 Task: Find connections with filter location Coronel Fabriciano with filter topic #bestadvicewith filter profile language English with filter current company Tata Group with filter school QIS College of Engineering & Technology, Vengamukkapalem (Village), Pondur Road, Ongle(M),PIN-523 272.(CC-49) with filter industry Retail Musical Instruments with filter service category Homeowners Insurance with filter keywords title Playwright
Action: Mouse moved to (451, 135)
Screenshot: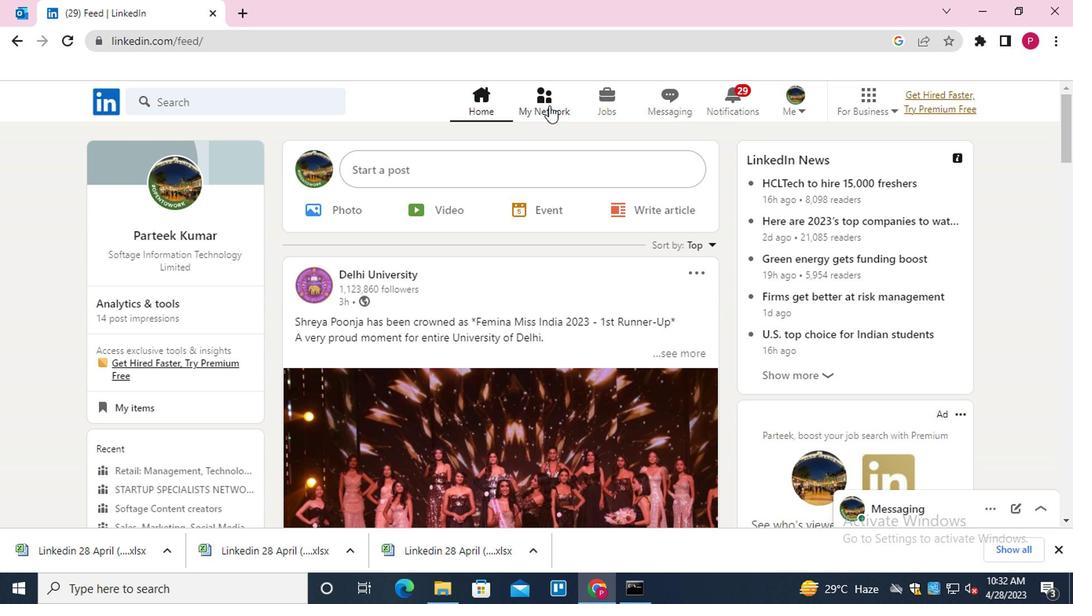 
Action: Mouse pressed left at (451, 135)
Screenshot: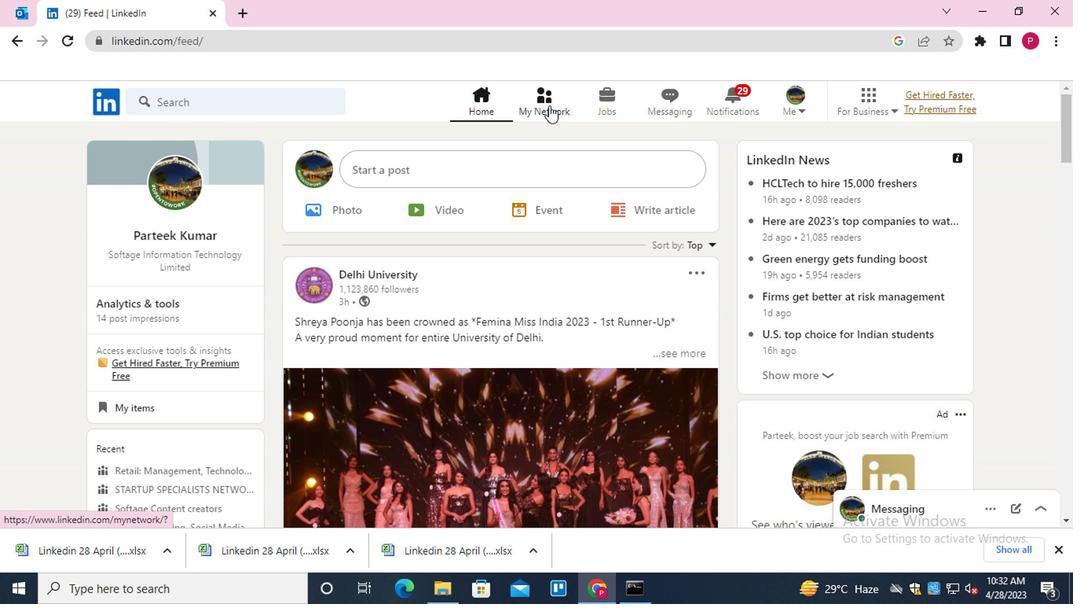 
Action: Mouse moved to (215, 201)
Screenshot: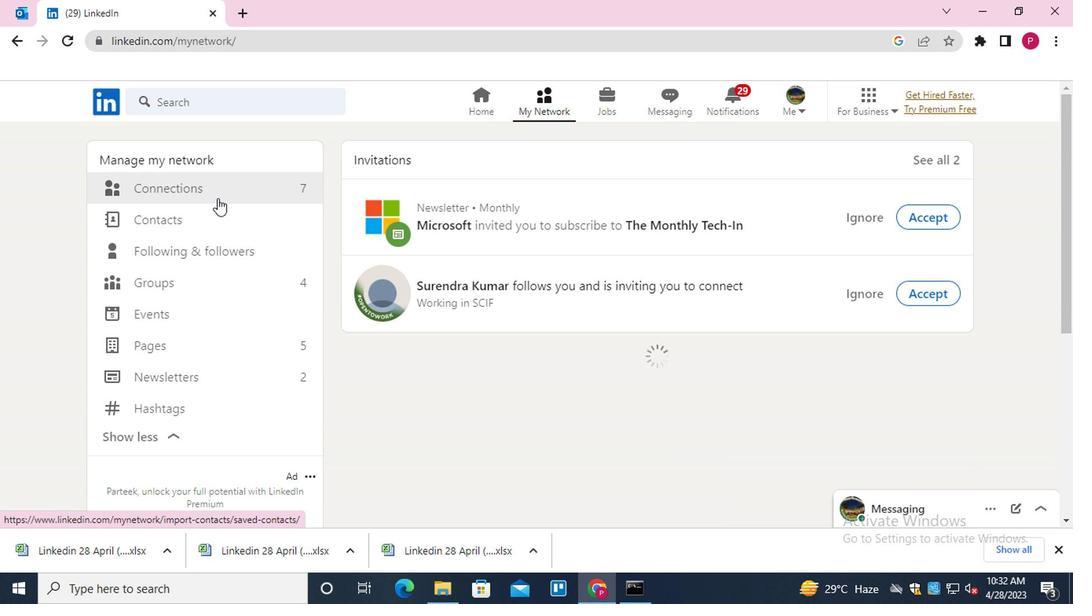 
Action: Mouse pressed left at (215, 201)
Screenshot: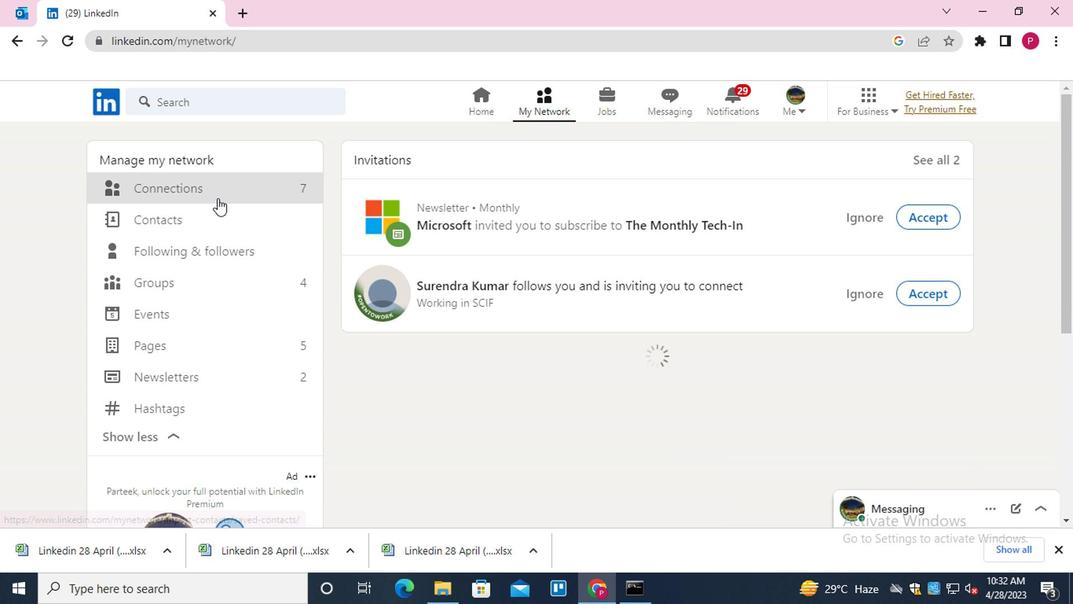 
Action: Mouse moved to (211, 195)
Screenshot: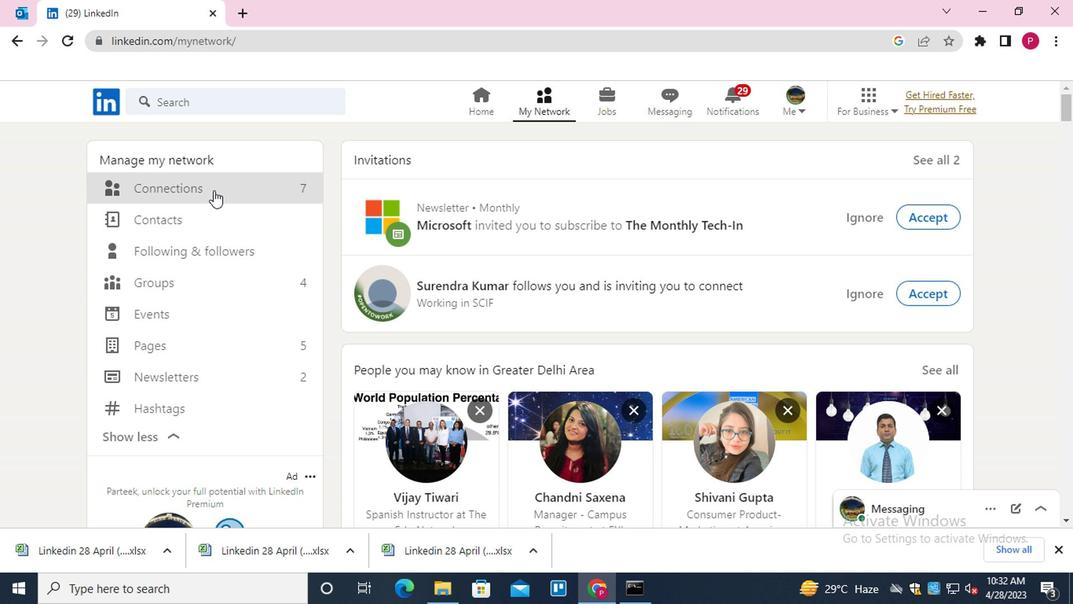 
Action: Mouse pressed left at (211, 195)
Screenshot: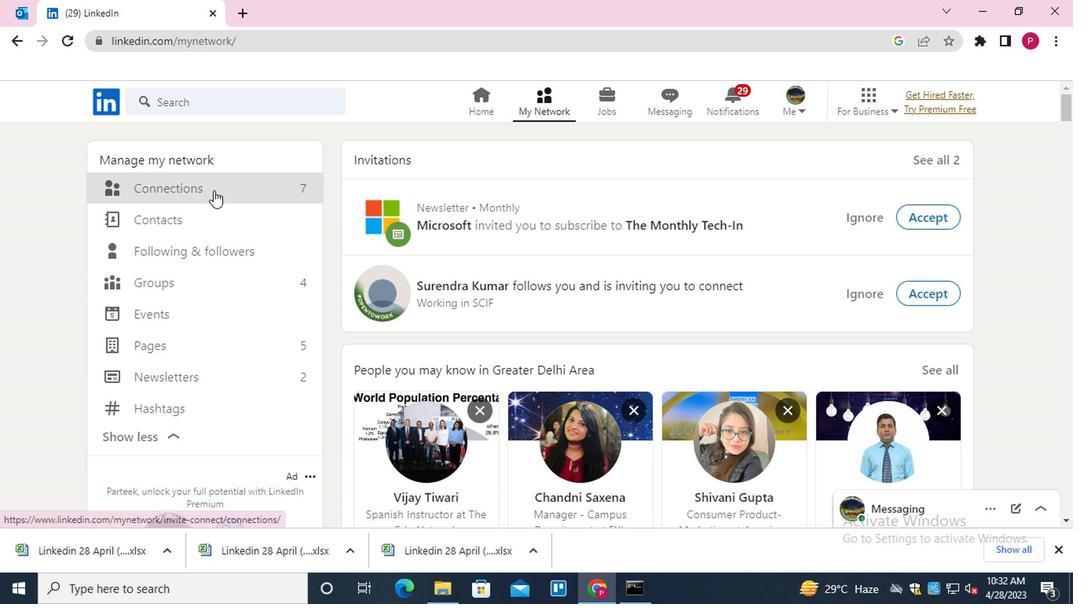 
Action: Mouse moved to (538, 192)
Screenshot: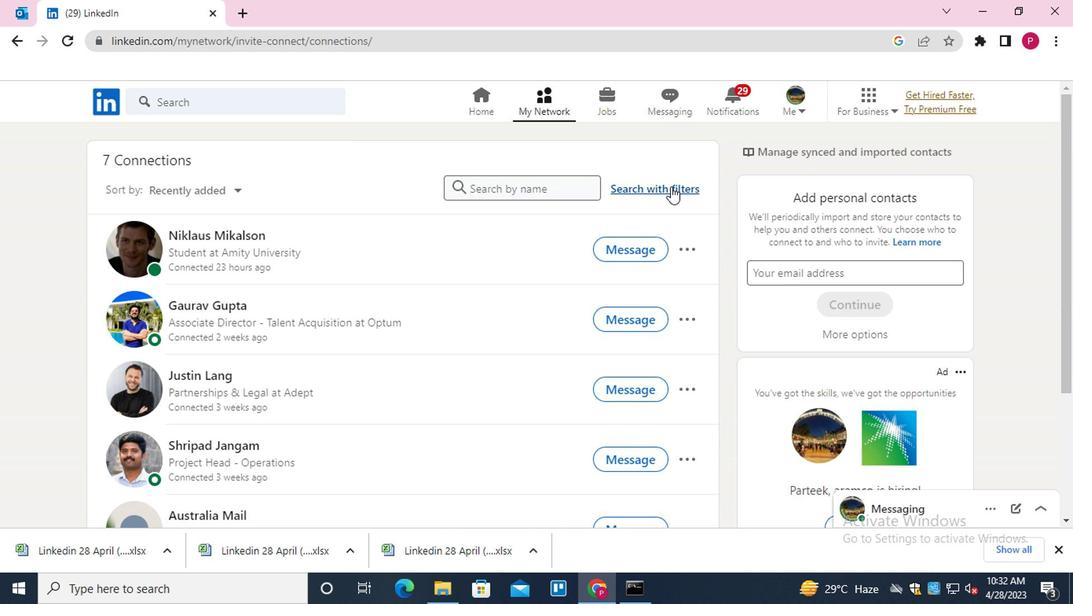 
Action: Mouse pressed left at (538, 192)
Screenshot: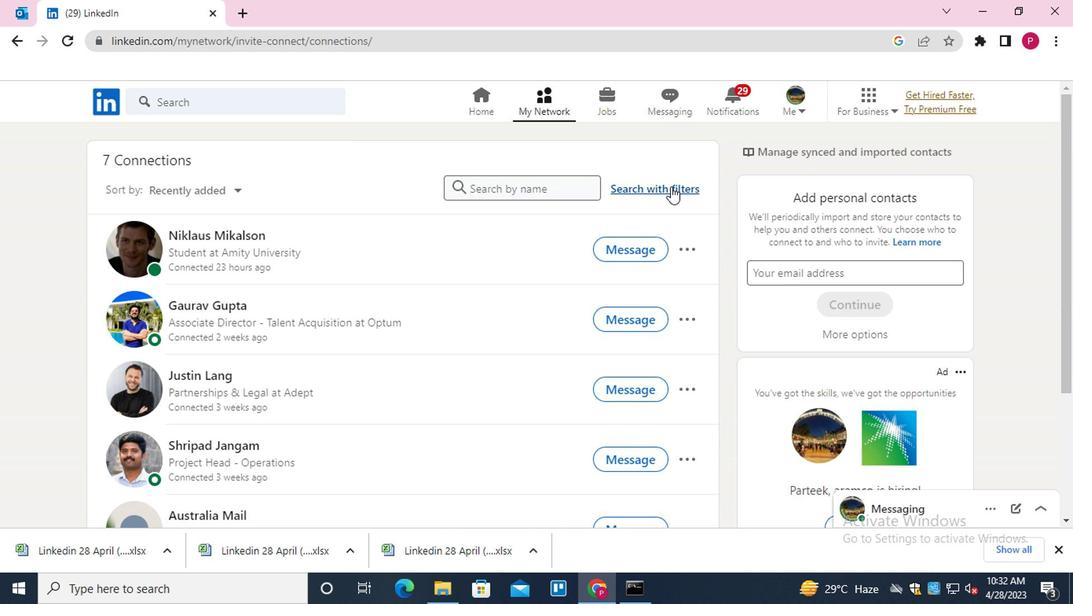 
Action: Mouse moved to (468, 165)
Screenshot: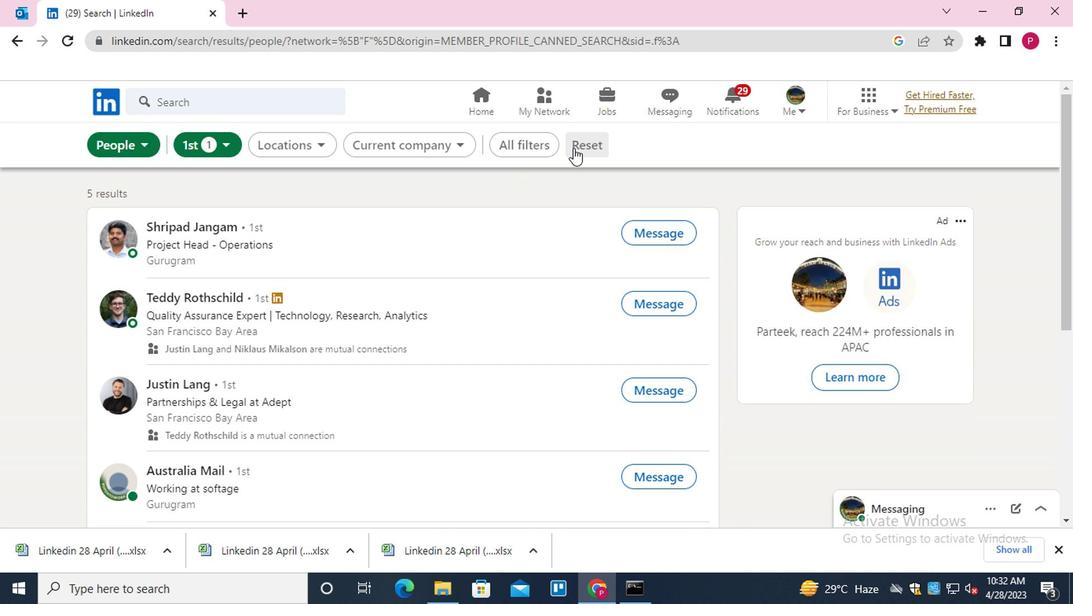 
Action: Mouse pressed left at (468, 165)
Screenshot: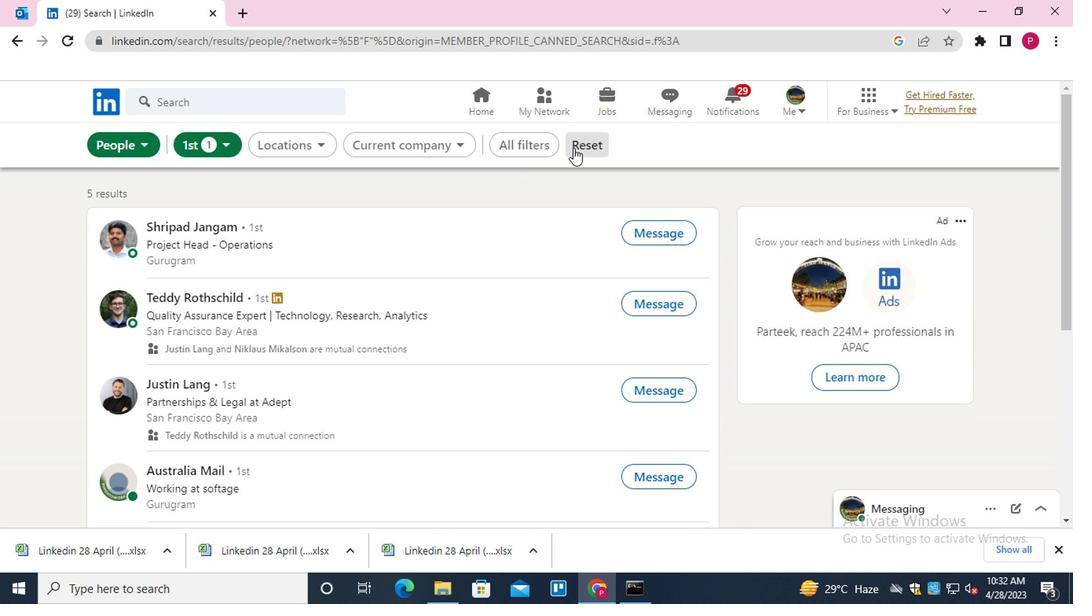 
Action: Mouse moved to (456, 170)
Screenshot: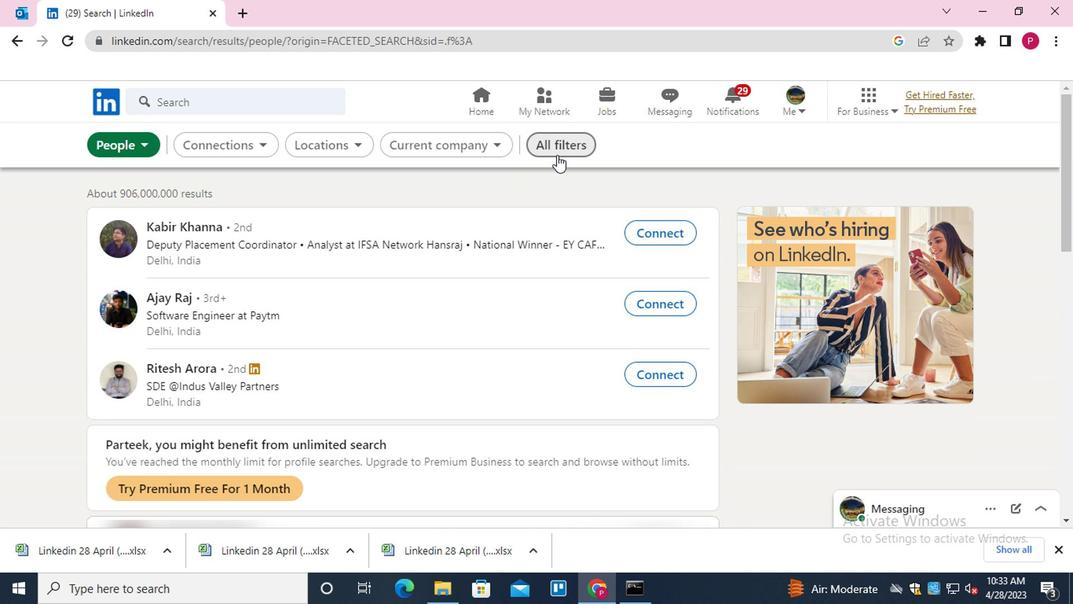 
Action: Mouse pressed left at (456, 170)
Screenshot: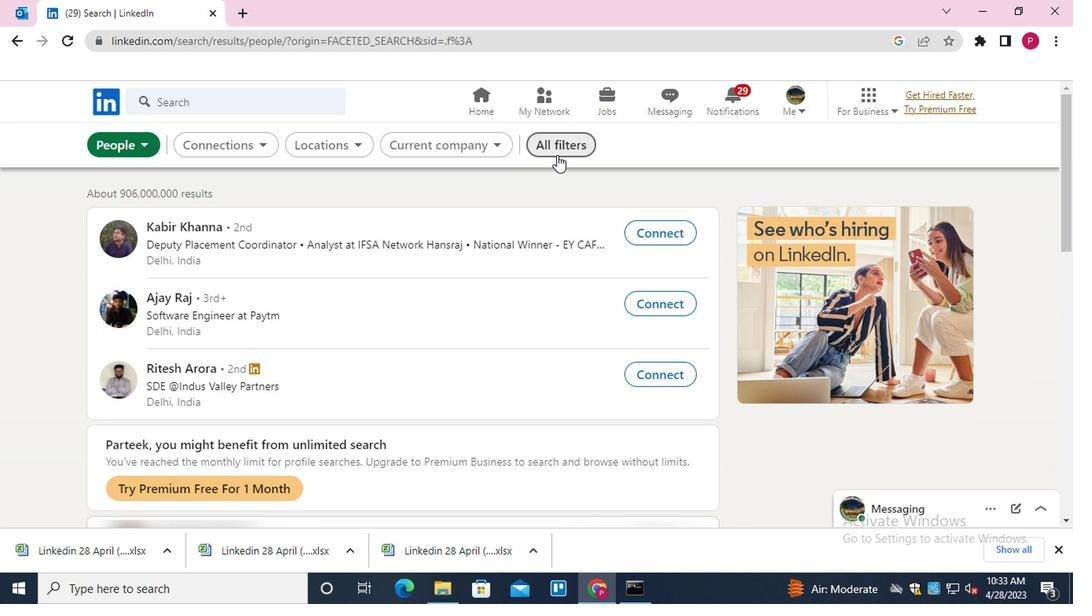 
Action: Mouse moved to (657, 280)
Screenshot: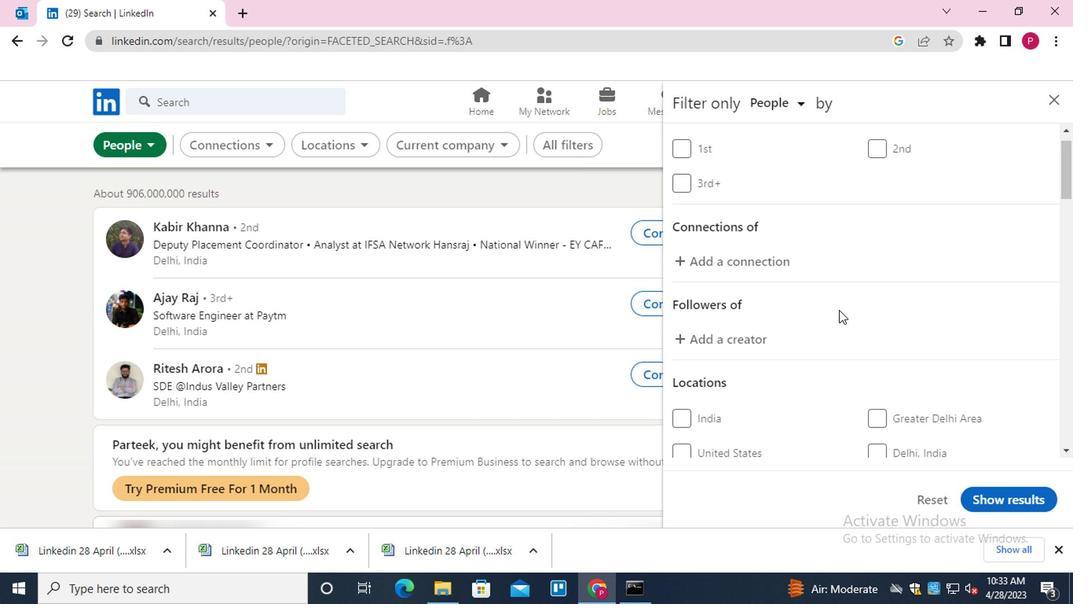 
Action: Mouse scrolled (657, 280) with delta (0, 0)
Screenshot: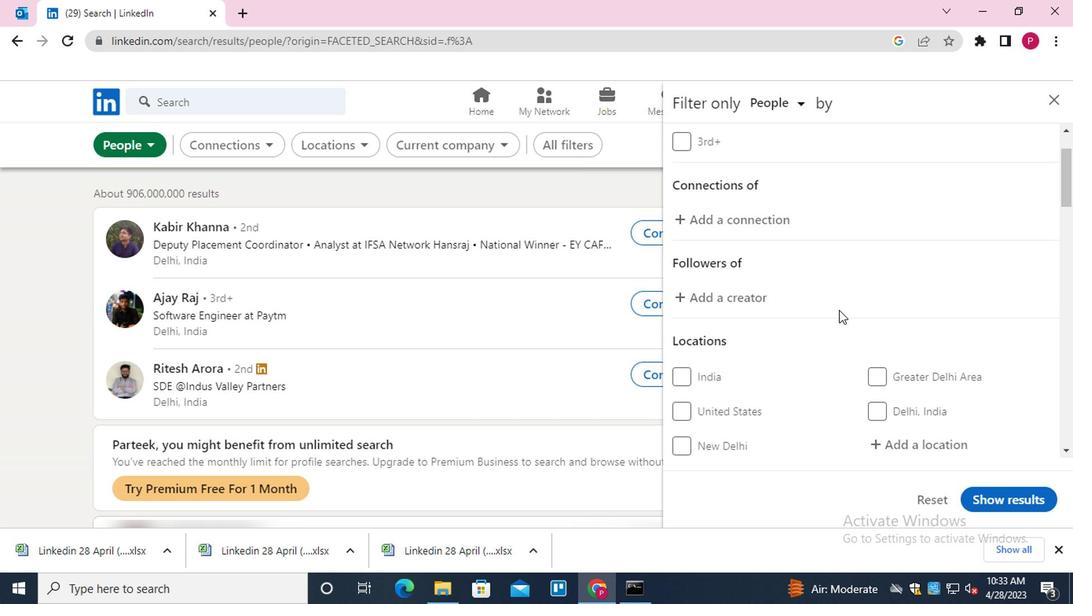 
Action: Mouse scrolled (657, 280) with delta (0, 0)
Screenshot: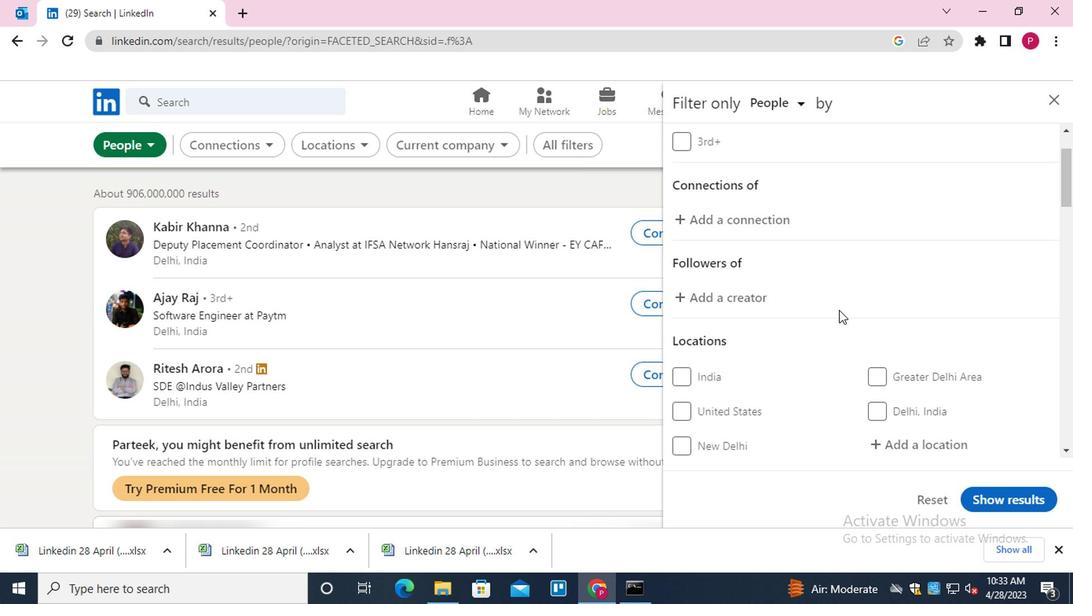 
Action: Mouse scrolled (657, 280) with delta (0, 0)
Screenshot: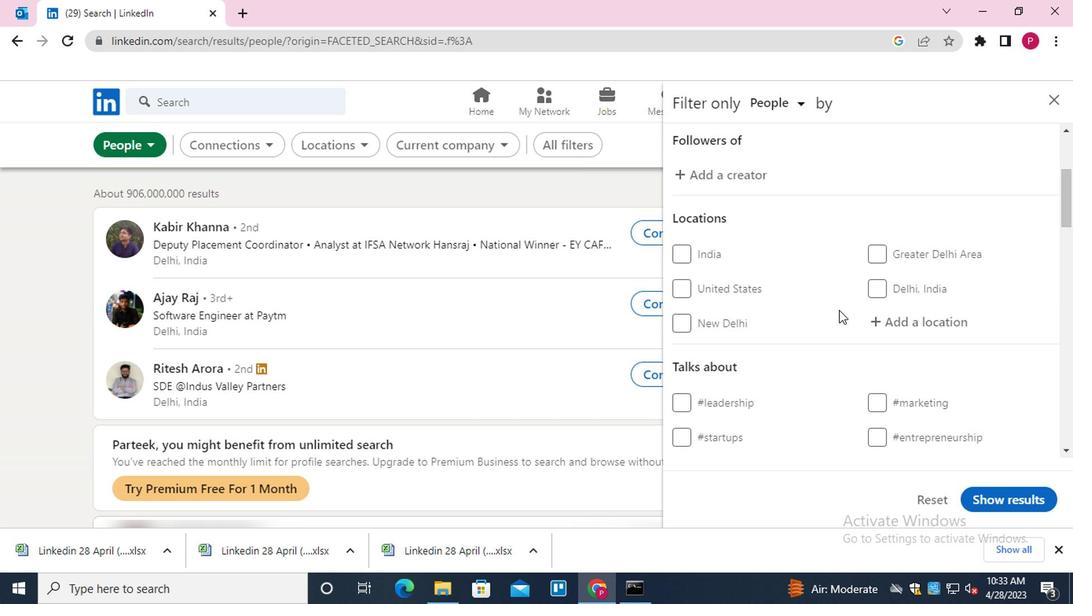 
Action: Mouse moved to (742, 248)
Screenshot: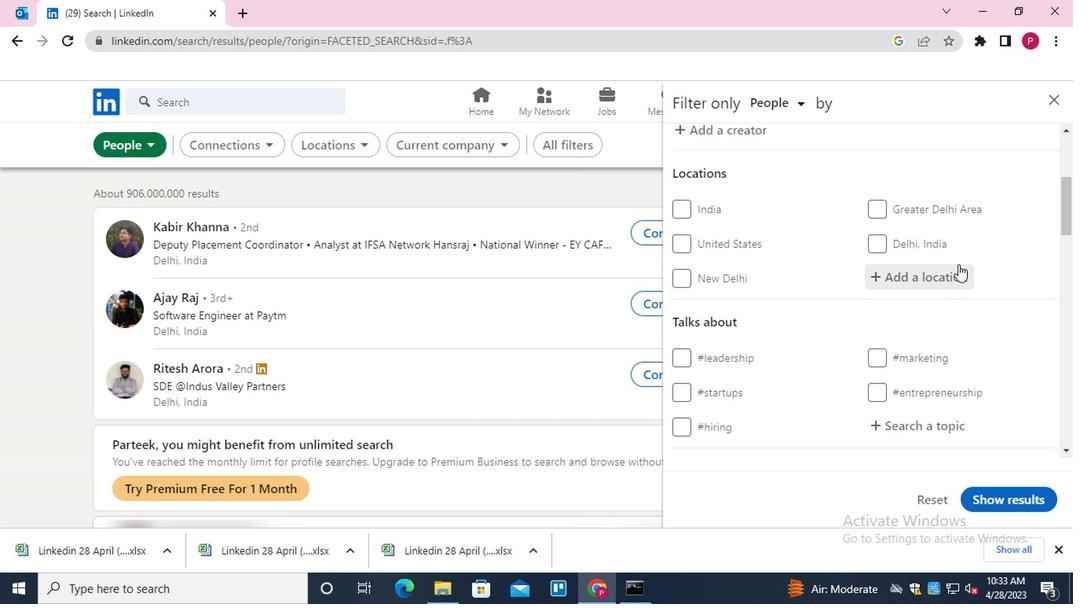 
Action: Mouse pressed left at (742, 248)
Screenshot: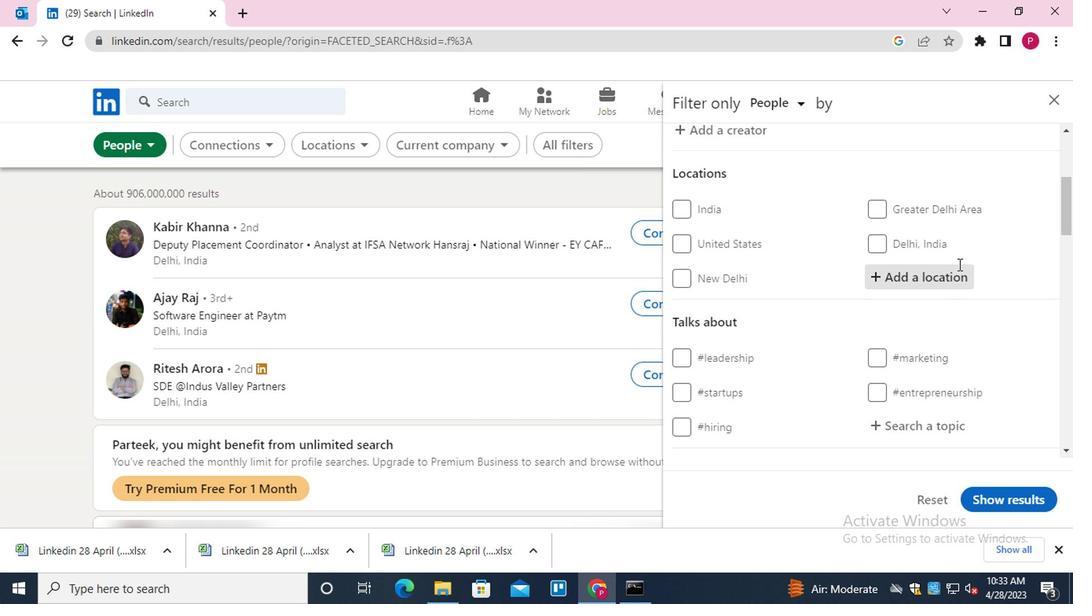 
Action: Key pressed <Key.shift>CORONEL<Key.down><Key.down><Key.enter>
Screenshot: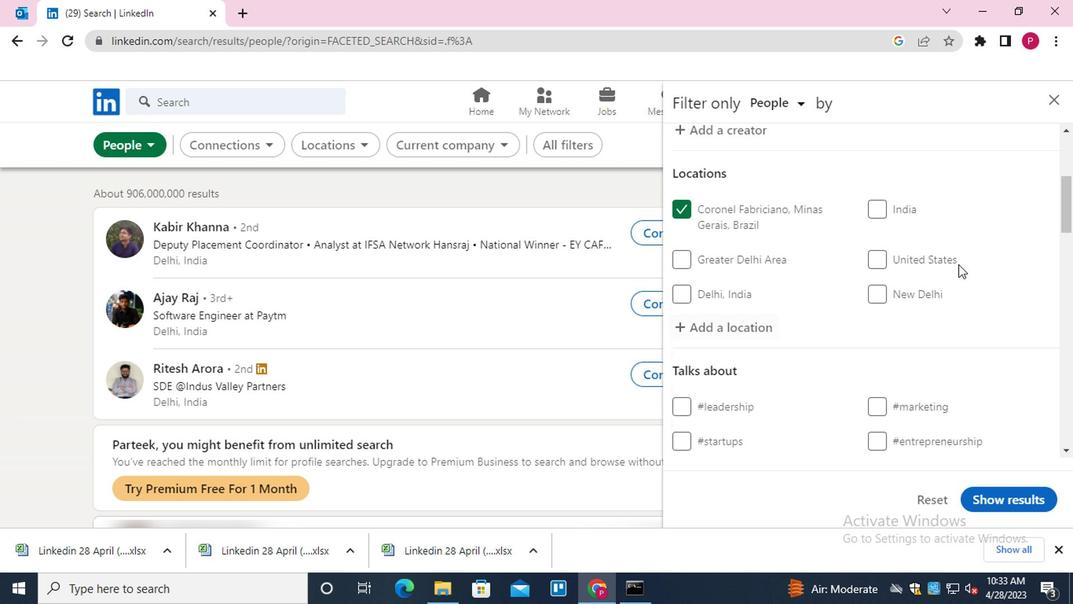 
Action: Mouse scrolled (742, 247) with delta (0, 0)
Screenshot: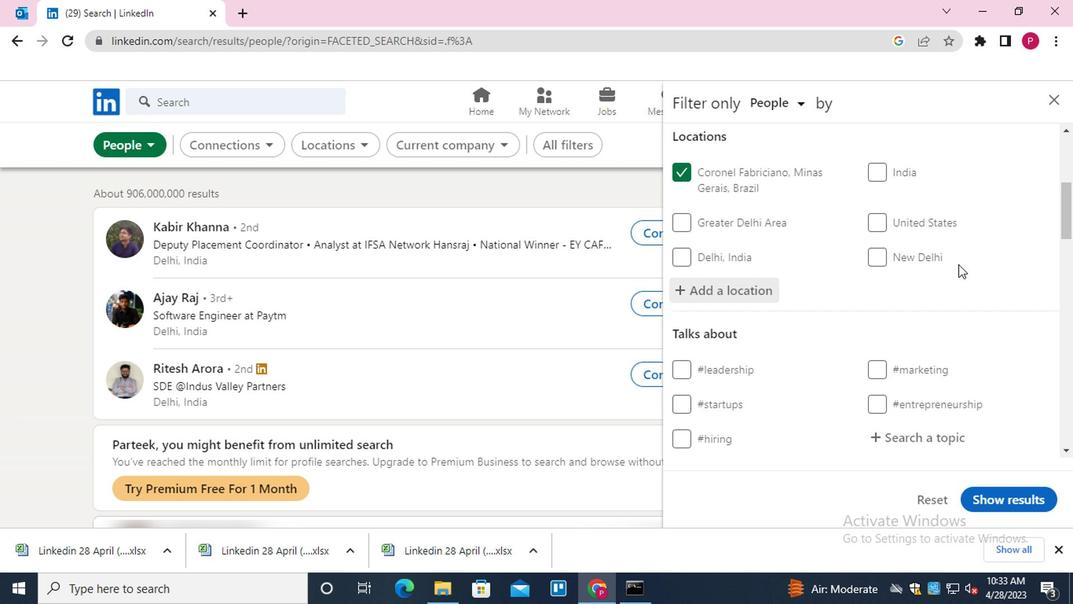 
Action: Mouse scrolled (742, 247) with delta (0, 0)
Screenshot: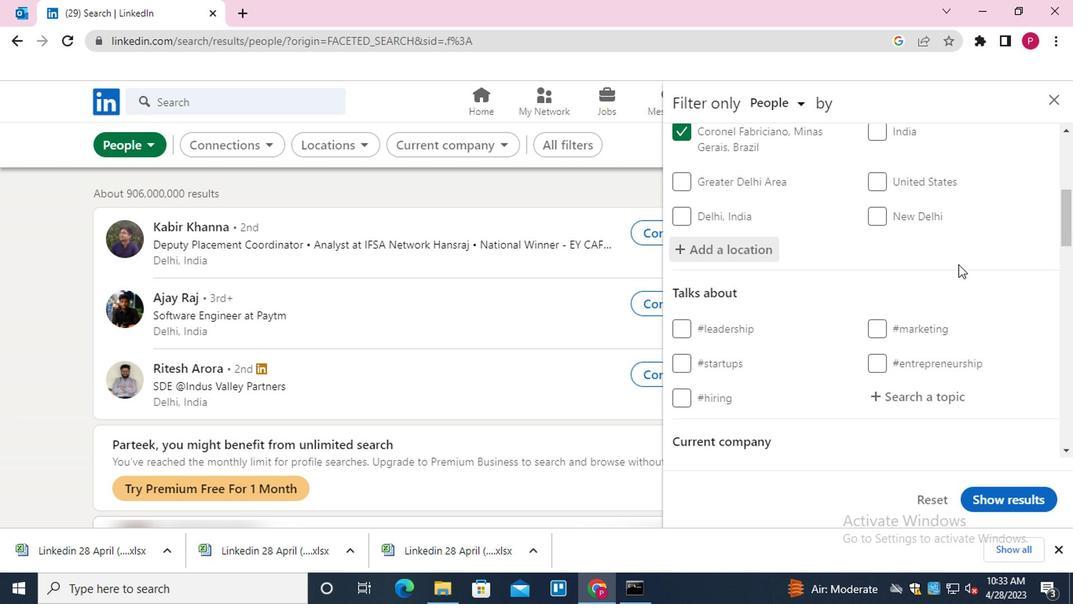 
Action: Mouse scrolled (742, 247) with delta (0, 0)
Screenshot: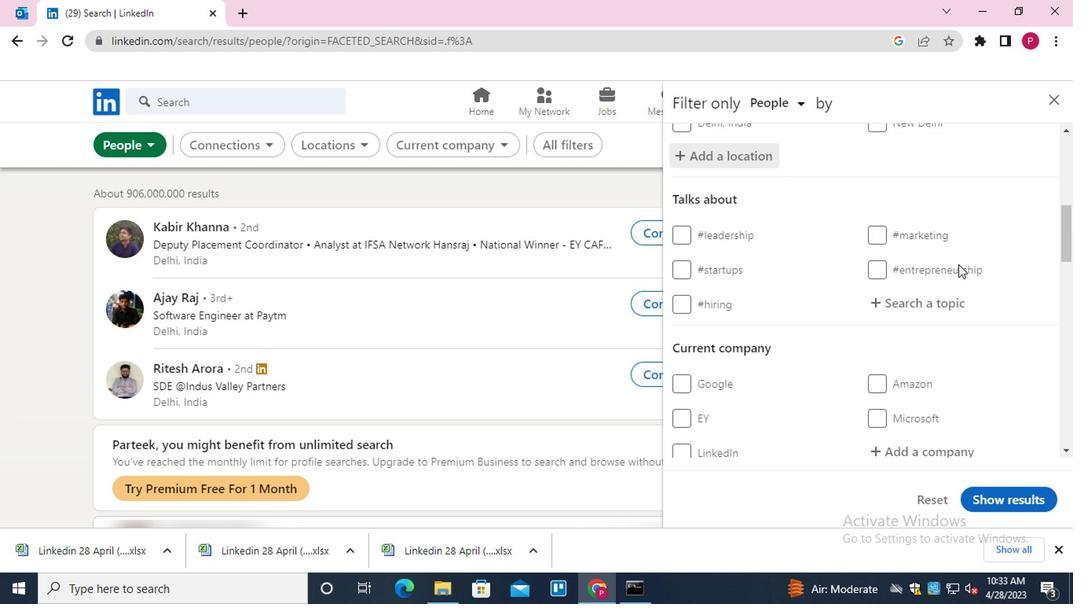 
Action: Mouse moved to (740, 226)
Screenshot: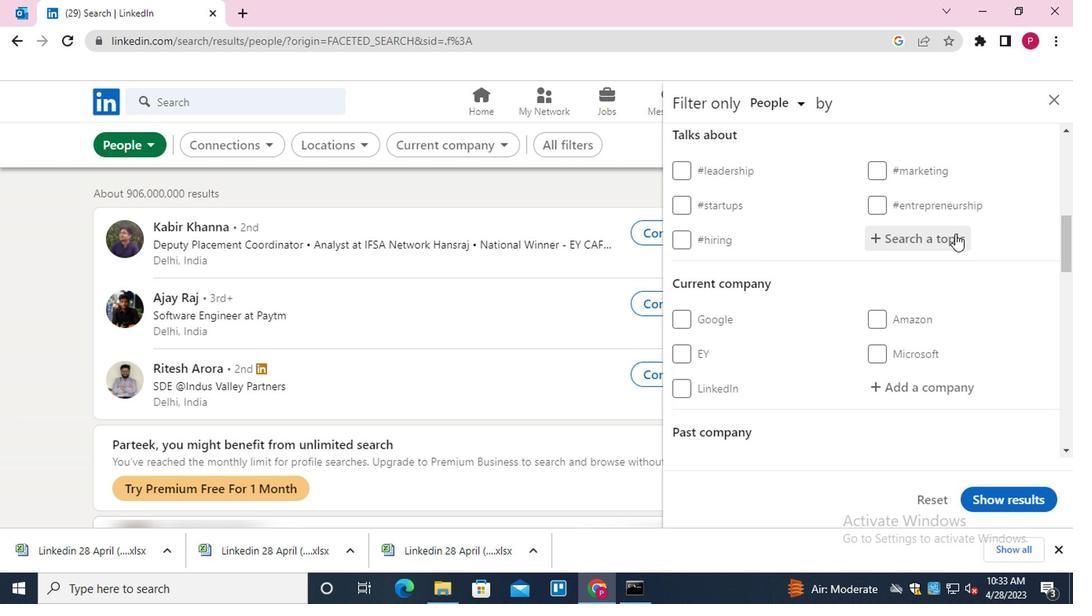 
Action: Mouse pressed left at (740, 226)
Screenshot: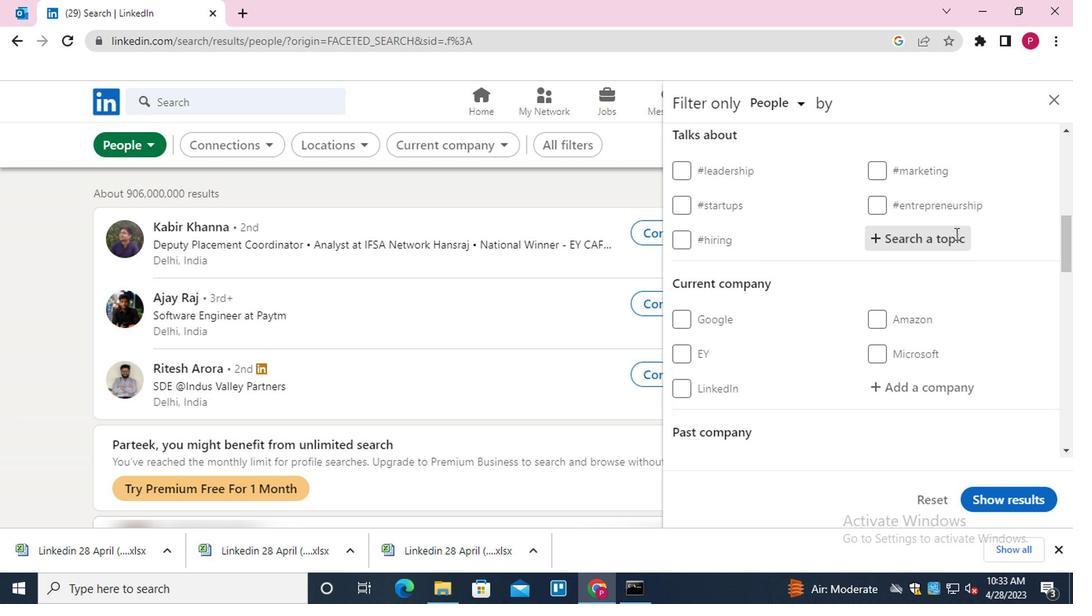 
Action: Key pressed BESTADVICE<Key.down><Key.enter>
Screenshot: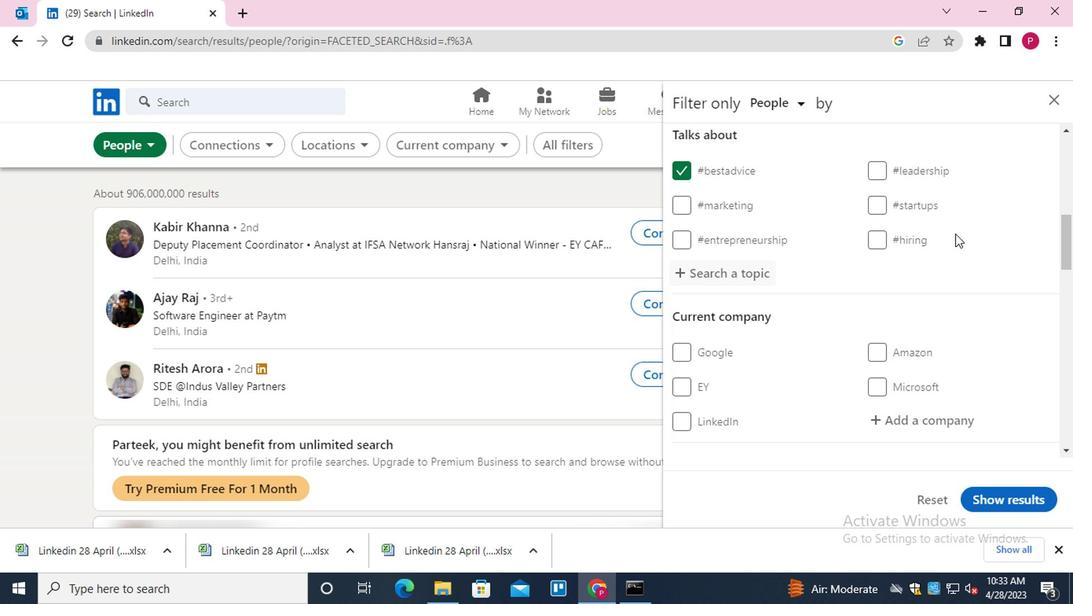 
Action: Mouse moved to (738, 228)
Screenshot: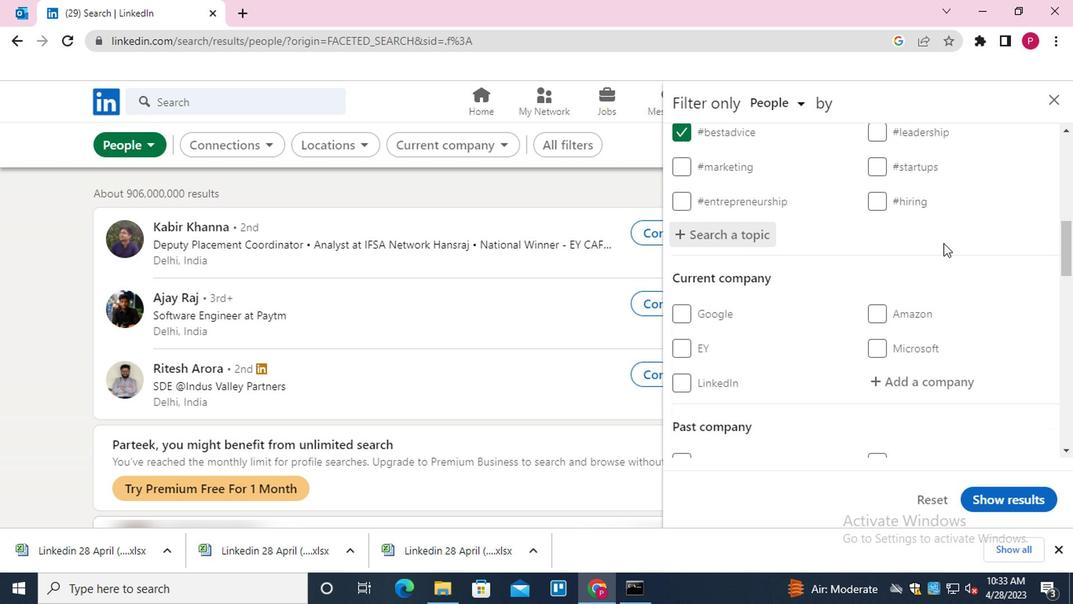 
Action: Mouse scrolled (738, 228) with delta (0, 0)
Screenshot: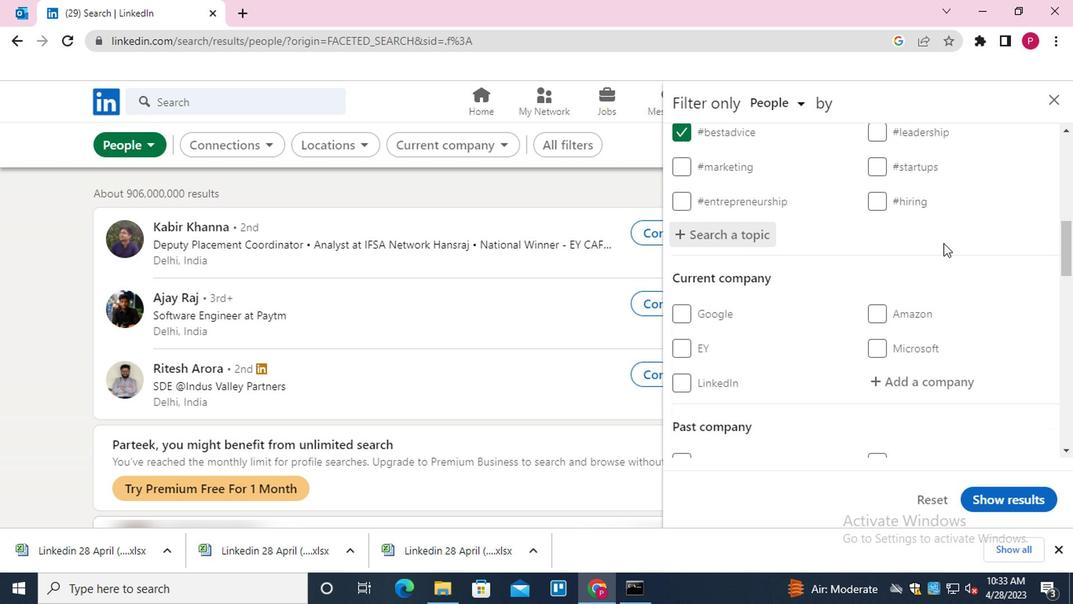 
Action: Mouse moved to (734, 230)
Screenshot: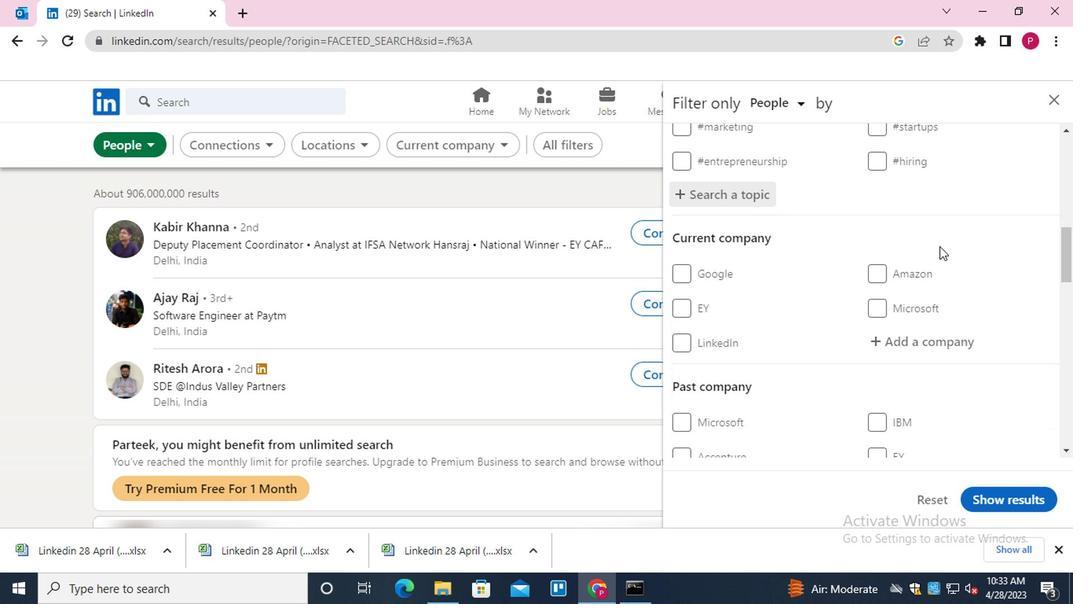 
Action: Mouse scrolled (734, 230) with delta (0, 0)
Screenshot: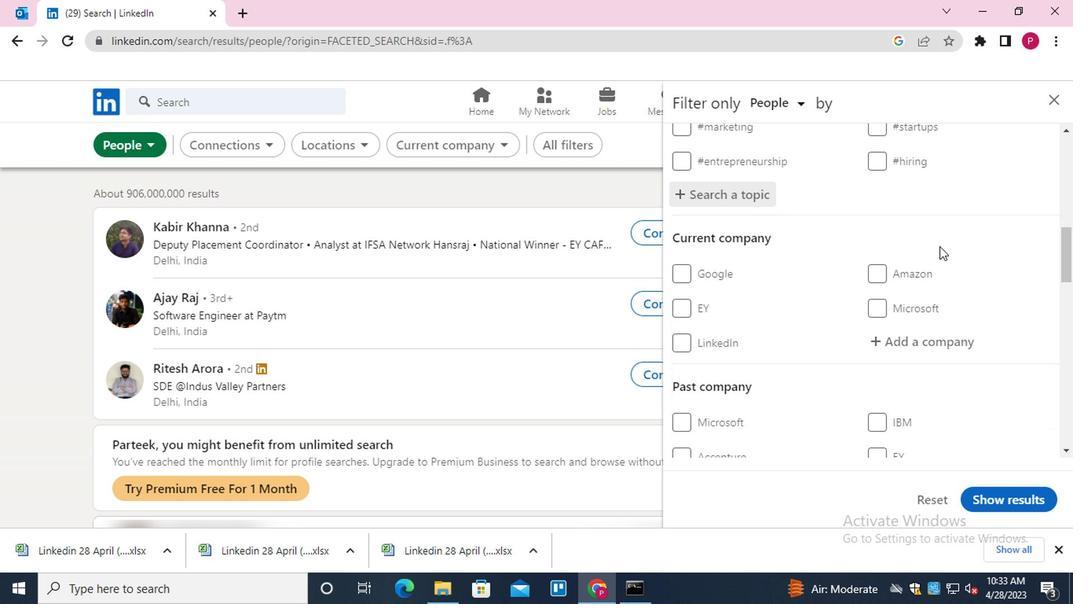 
Action: Mouse moved to (641, 276)
Screenshot: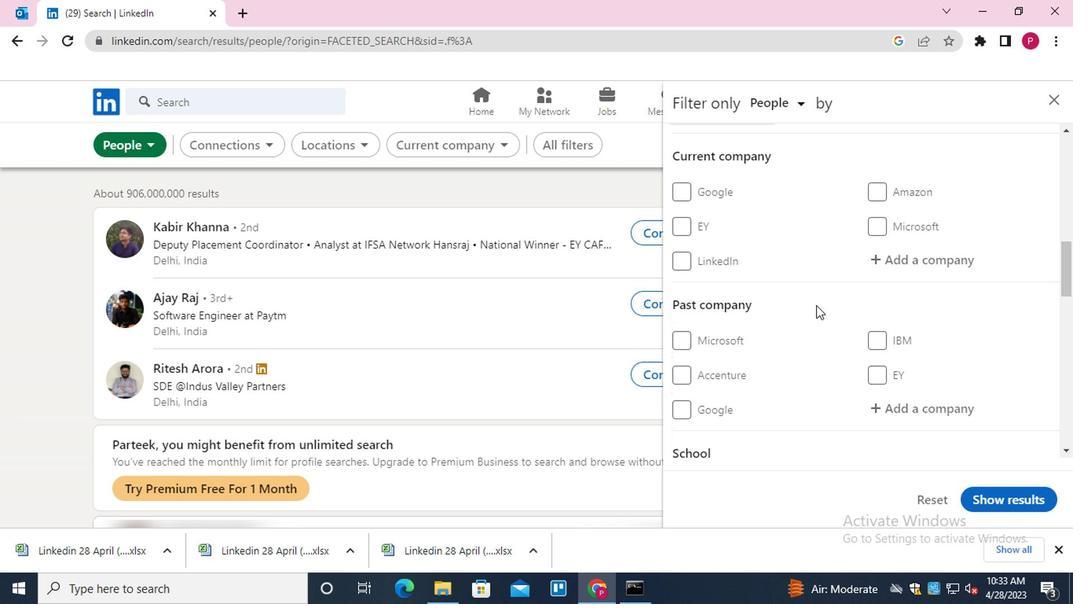 
Action: Mouse scrolled (641, 276) with delta (0, 0)
Screenshot: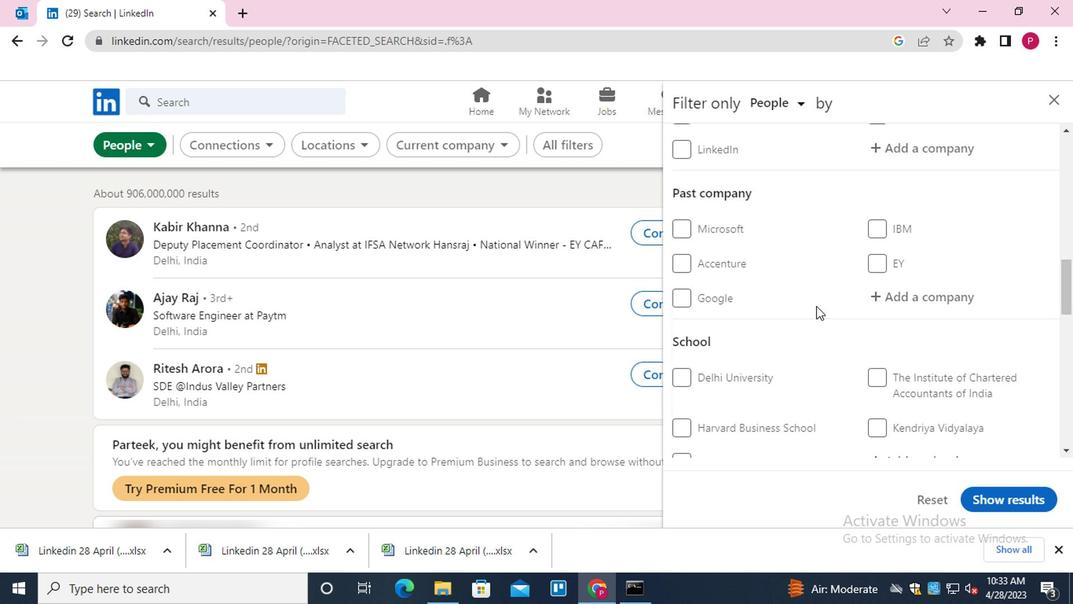 
Action: Mouse moved to (641, 277)
Screenshot: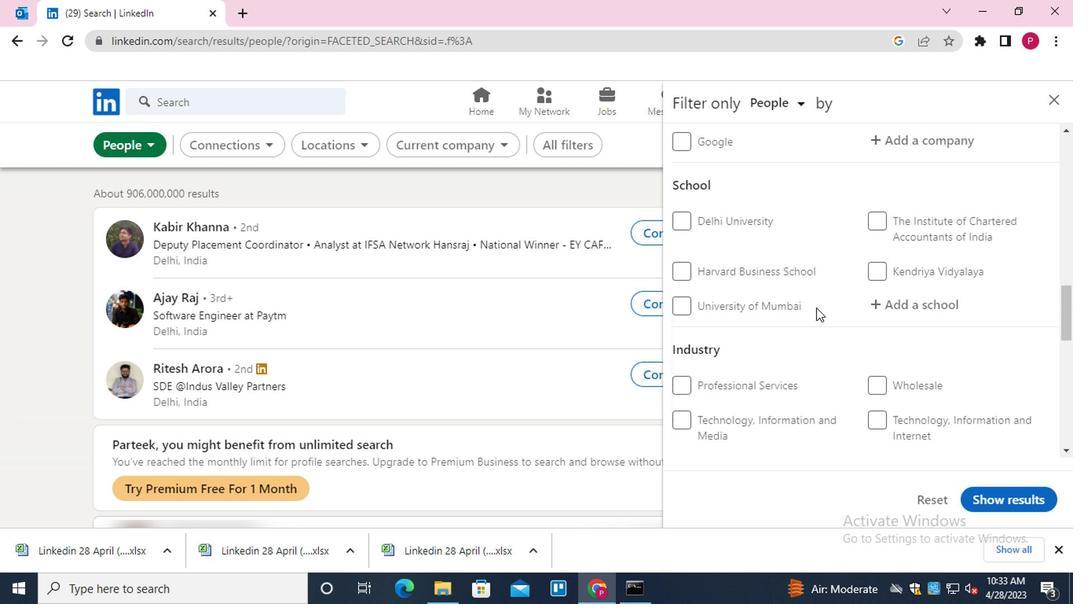
Action: Mouse scrolled (641, 276) with delta (0, 0)
Screenshot: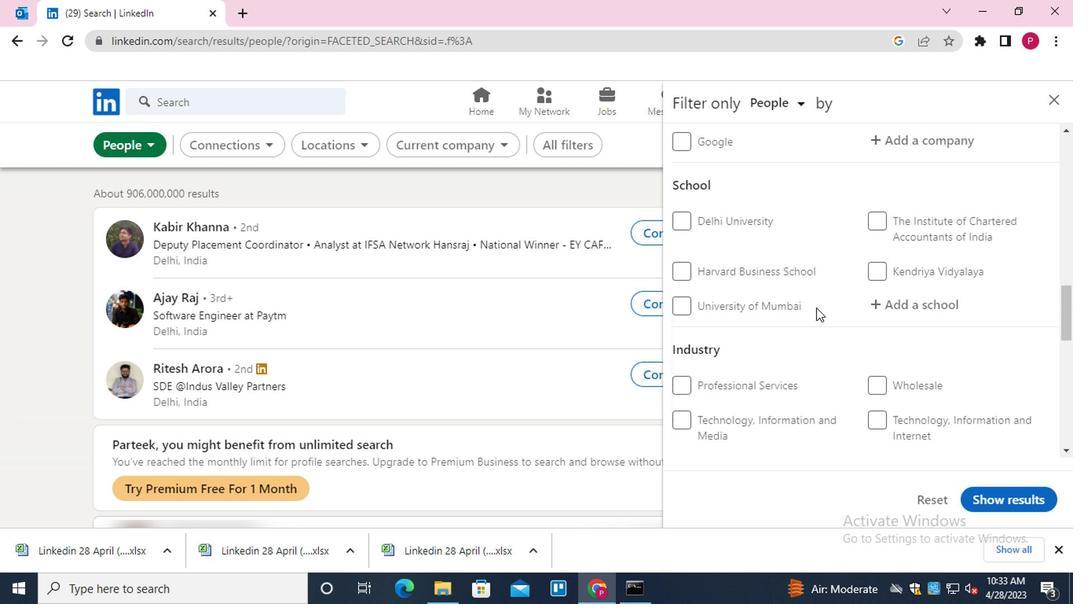 
Action: Mouse scrolled (641, 276) with delta (0, 0)
Screenshot: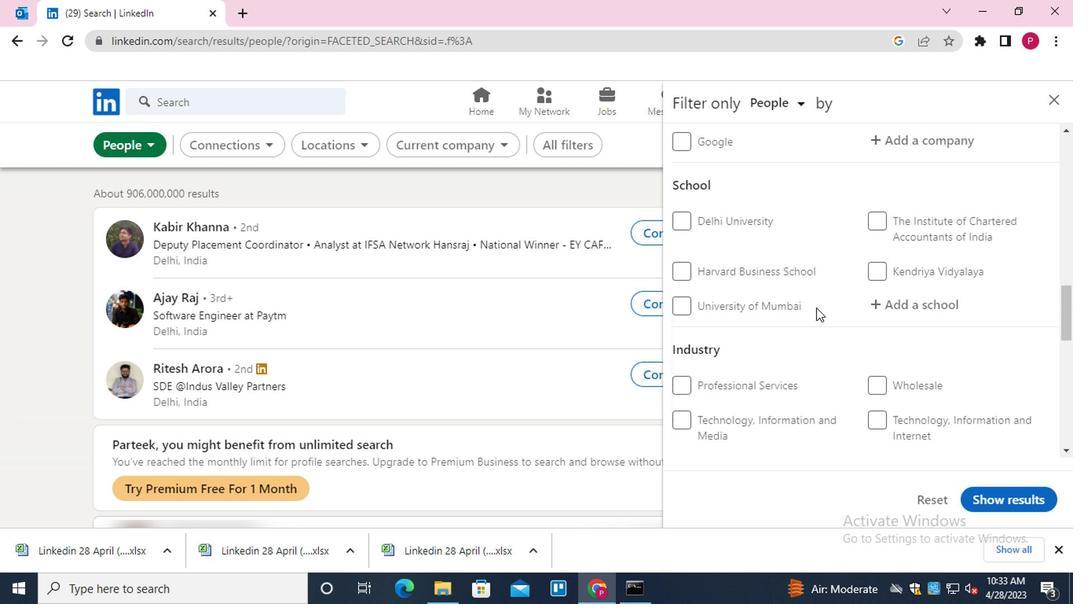 
Action: Mouse scrolled (641, 276) with delta (0, 0)
Screenshot: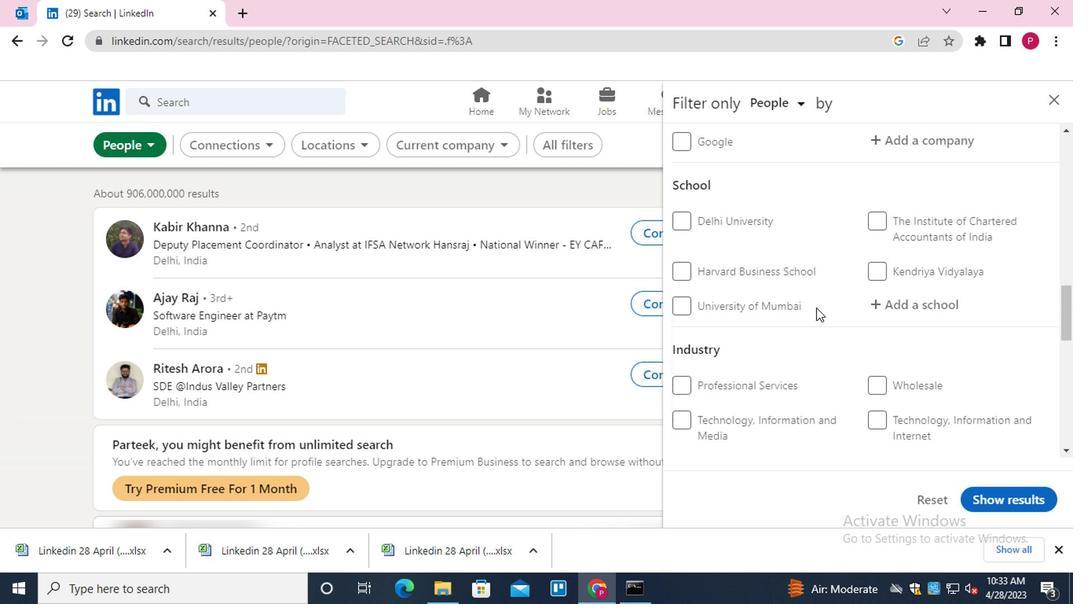 
Action: Mouse scrolled (641, 276) with delta (0, 0)
Screenshot: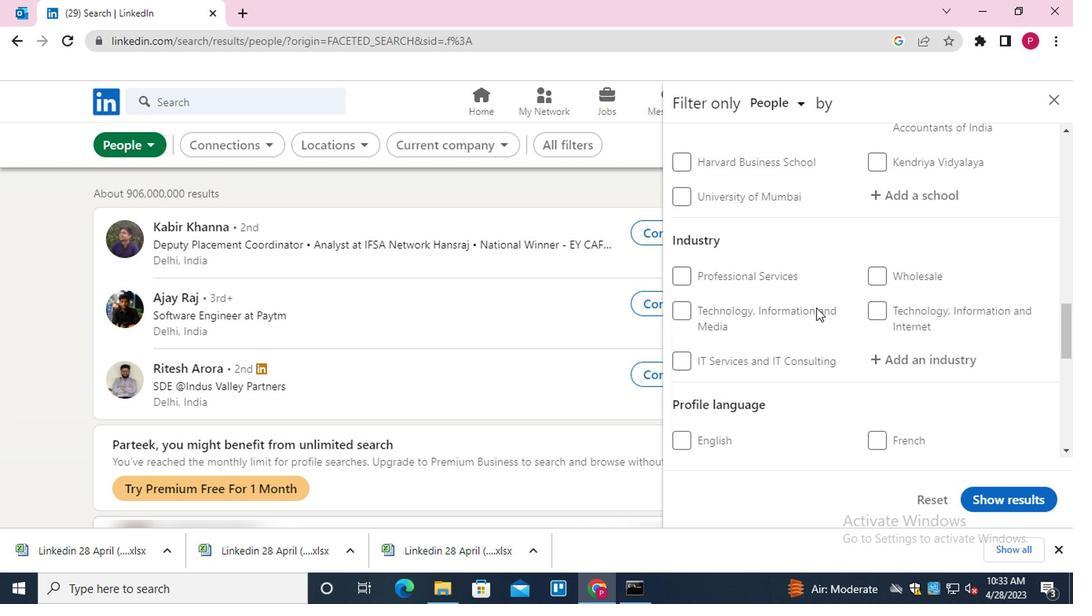 
Action: Mouse moved to (641, 279)
Screenshot: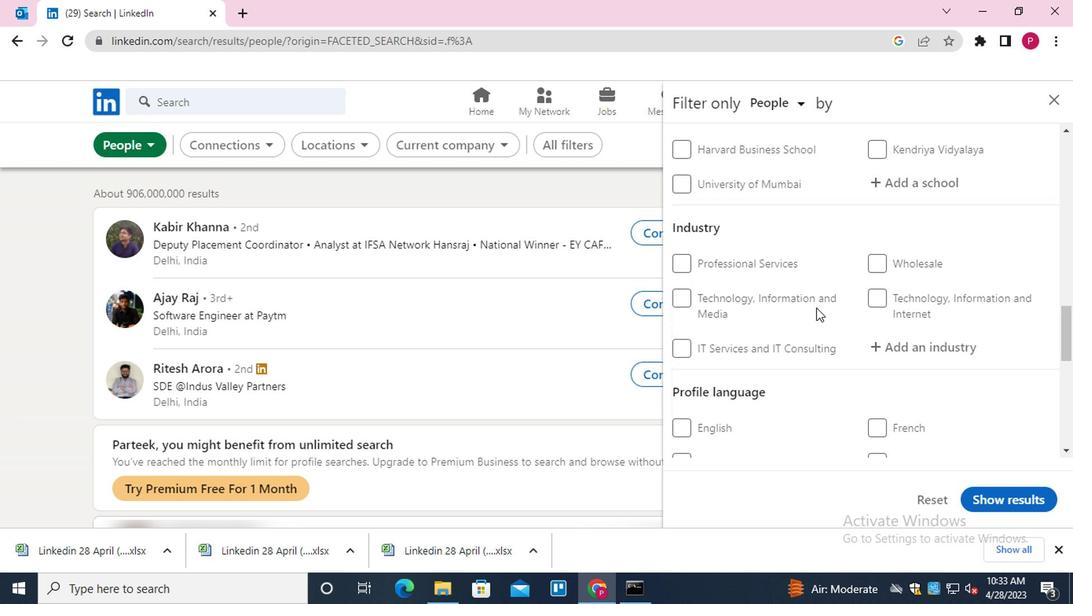 
Action: Mouse scrolled (641, 278) with delta (0, 0)
Screenshot: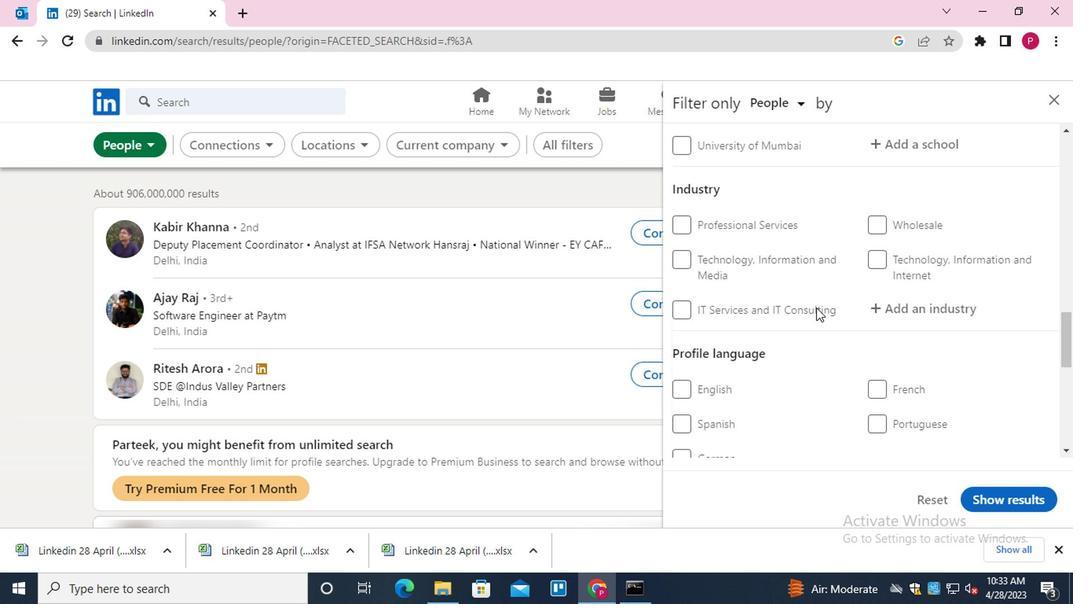 
Action: Mouse scrolled (641, 278) with delta (0, 0)
Screenshot: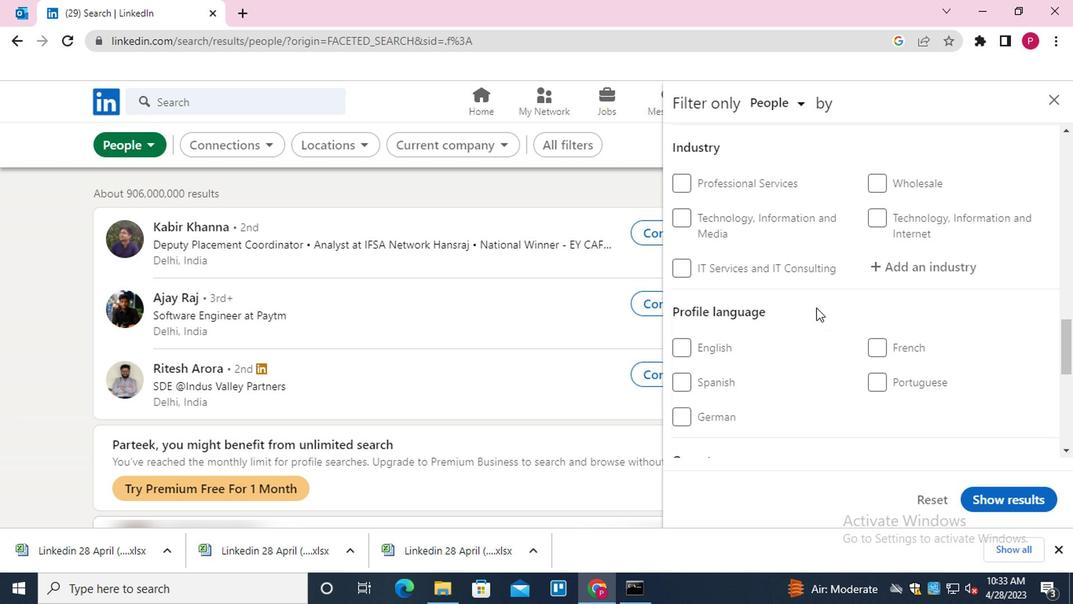 
Action: Mouse scrolled (641, 278) with delta (0, 0)
Screenshot: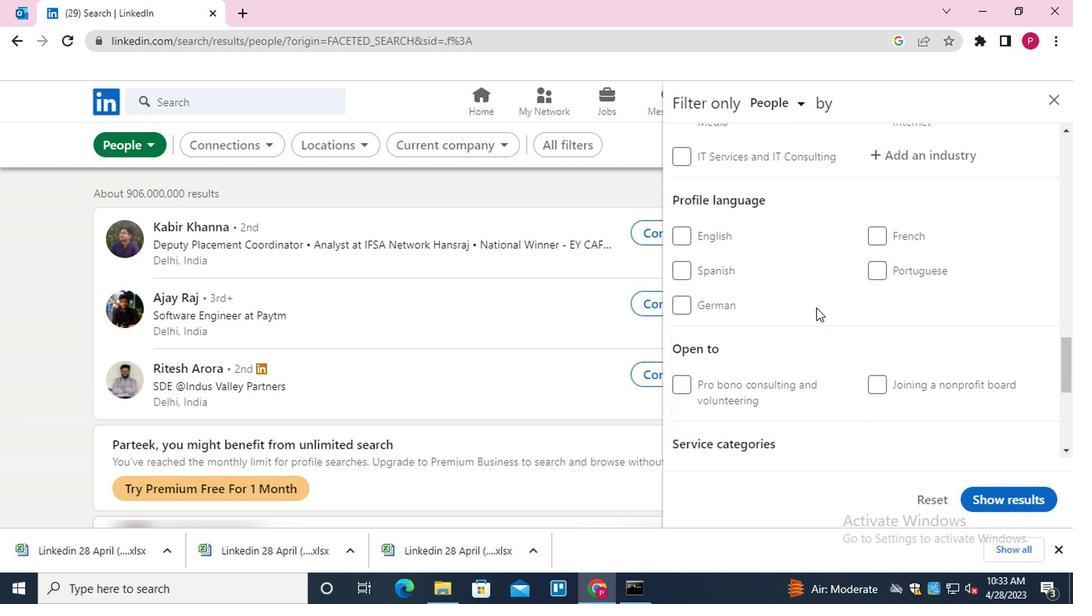 
Action: Mouse scrolled (641, 278) with delta (0, 0)
Screenshot: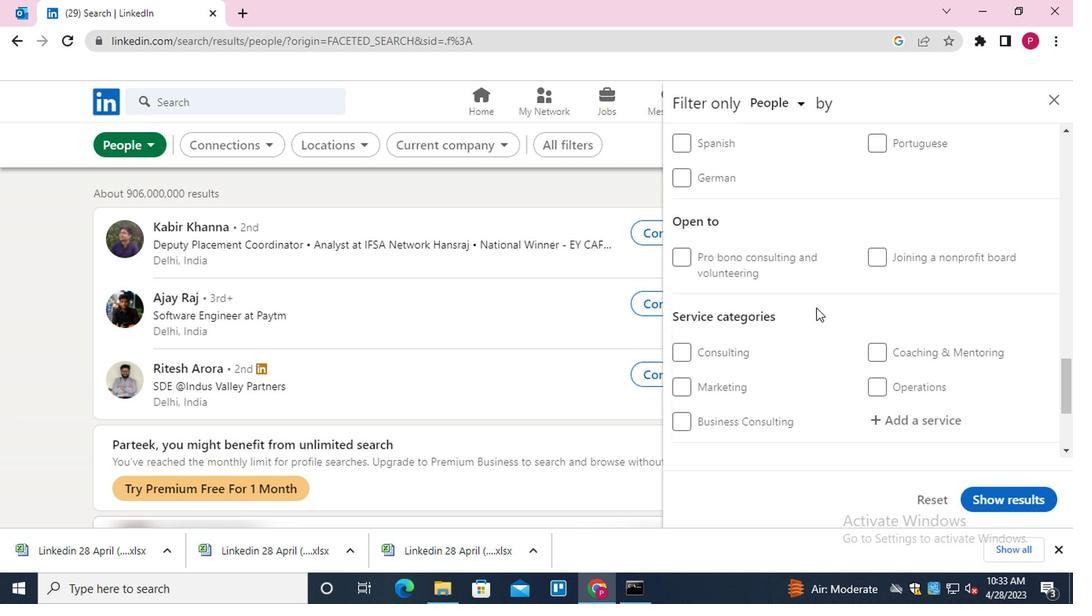 
Action: Mouse scrolled (641, 278) with delta (0, 0)
Screenshot: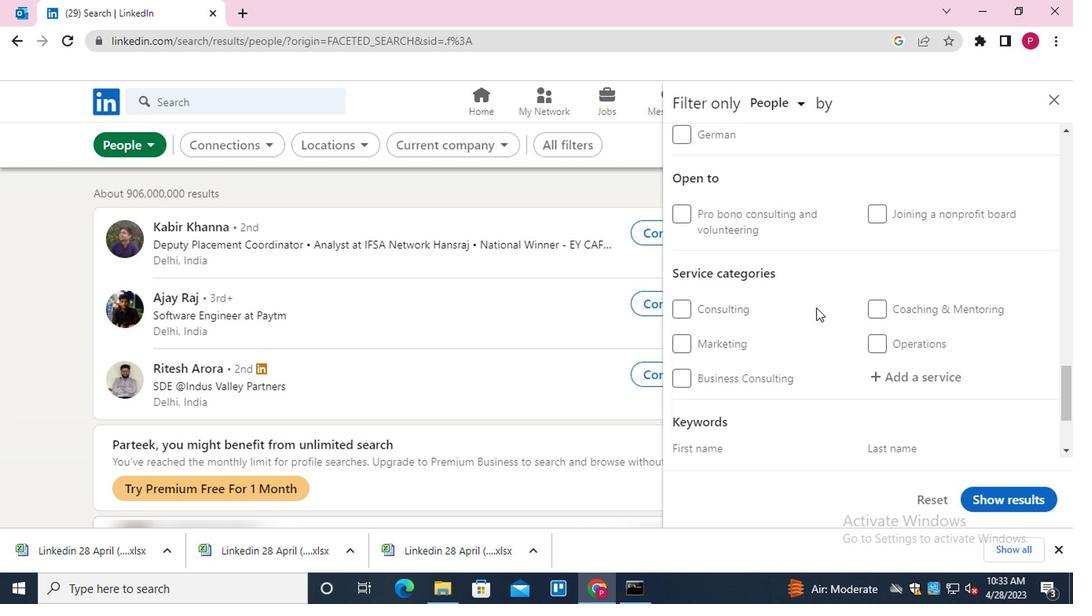 
Action: Mouse scrolled (641, 279) with delta (0, 0)
Screenshot: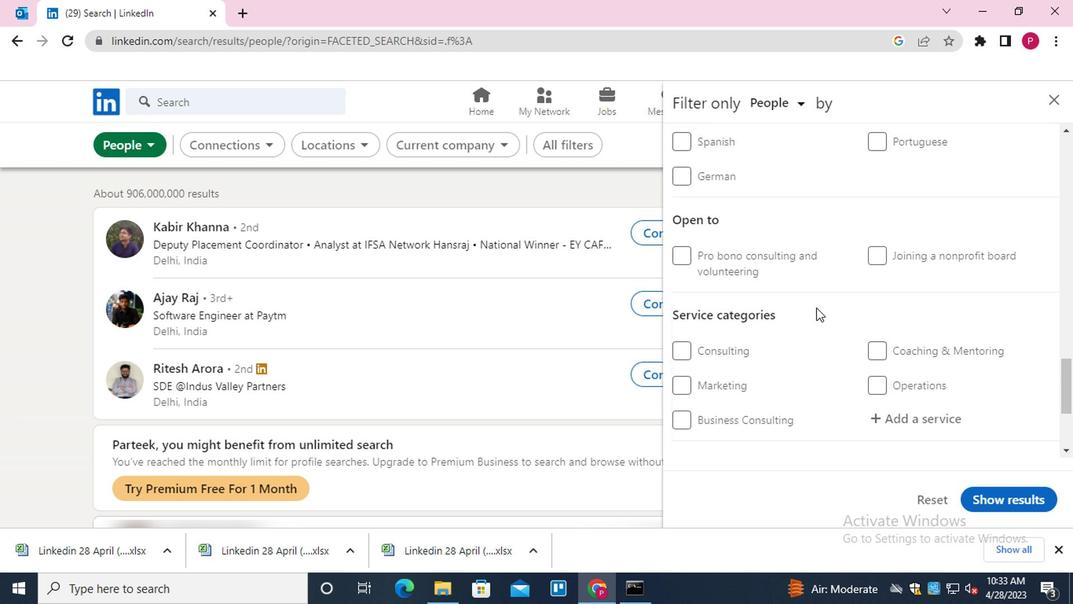 
Action: Mouse scrolled (641, 279) with delta (0, 0)
Screenshot: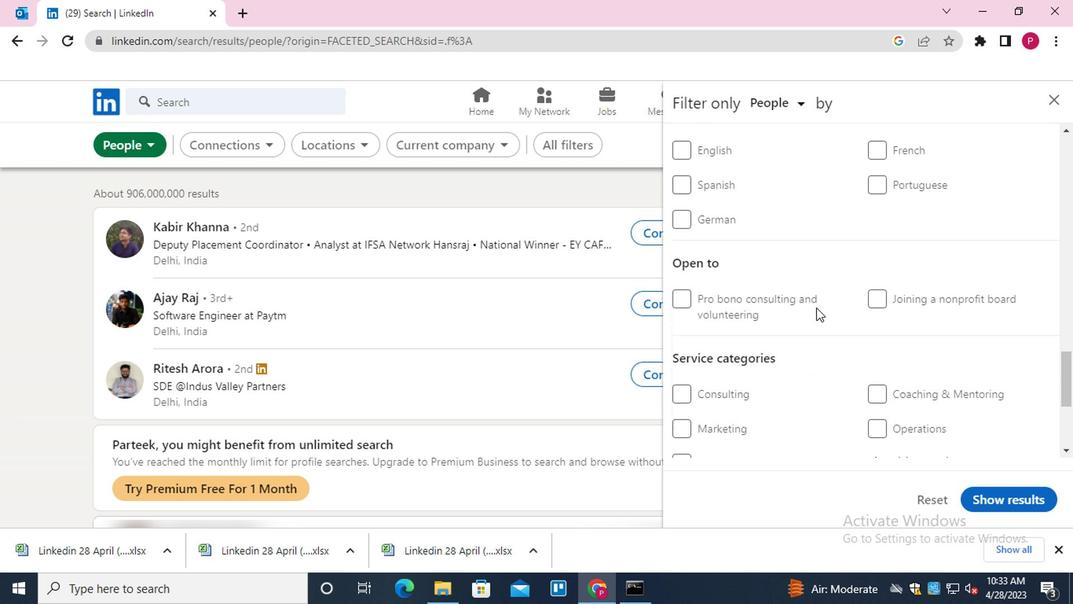
Action: Mouse moved to (563, 197)
Screenshot: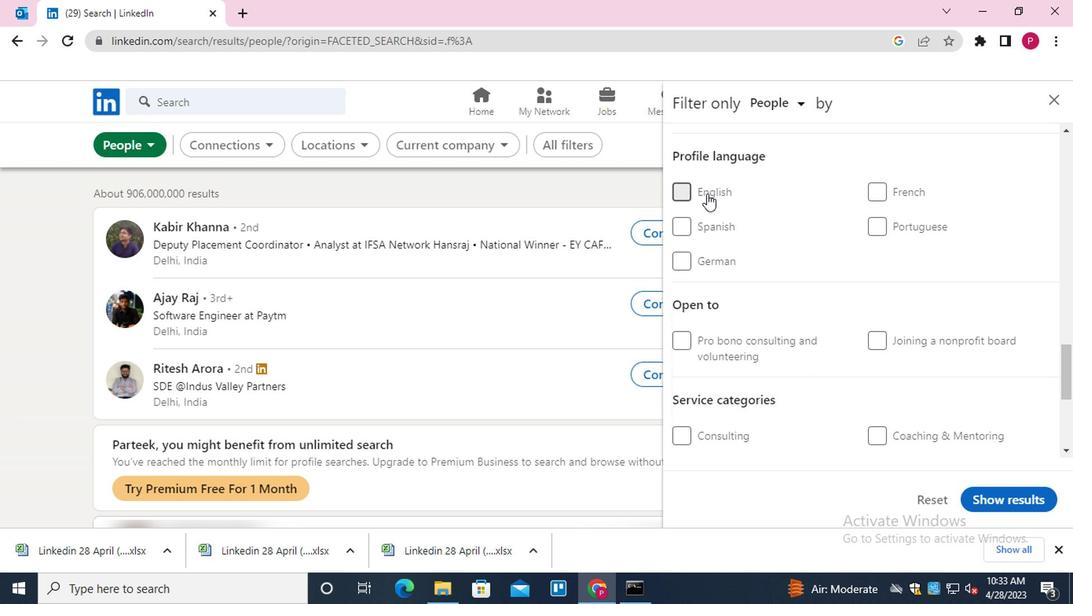 
Action: Mouse pressed left at (563, 197)
Screenshot: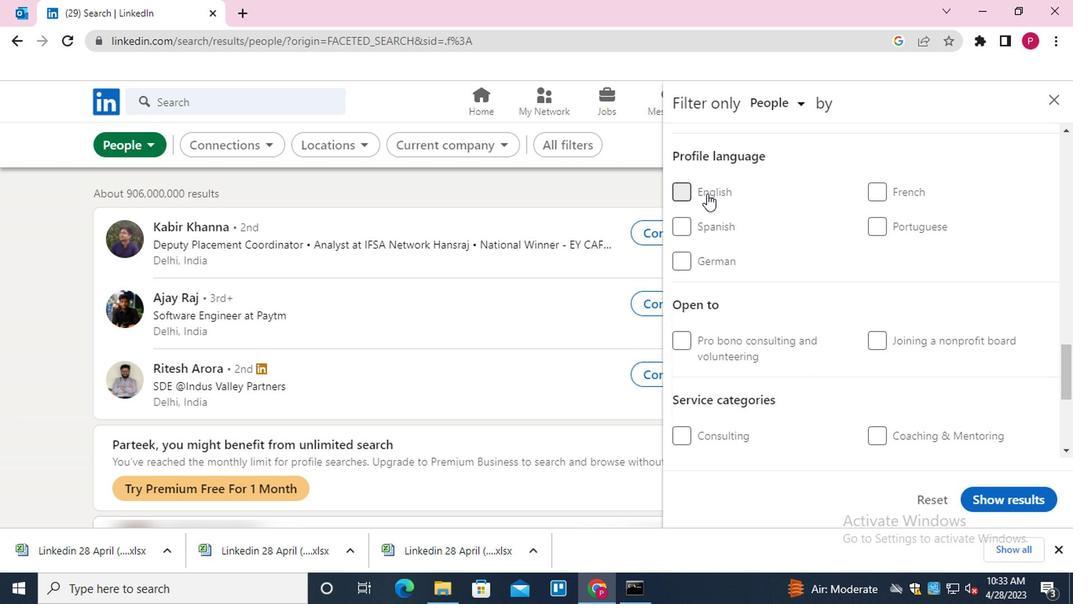 
Action: Mouse moved to (578, 277)
Screenshot: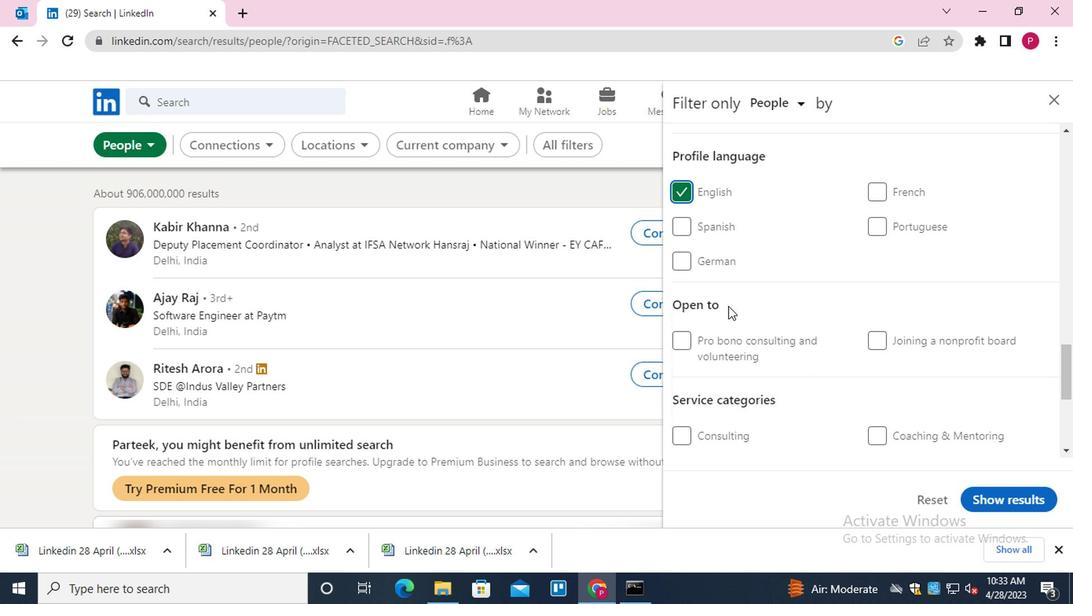 
Action: Mouse scrolled (578, 278) with delta (0, 0)
Screenshot: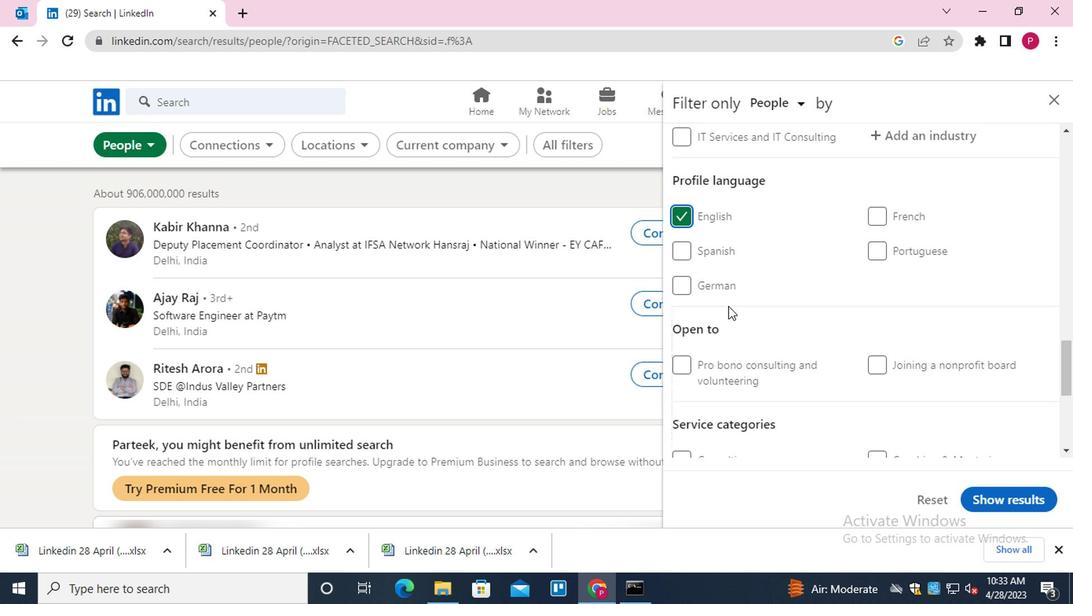 
Action: Mouse scrolled (578, 278) with delta (0, 0)
Screenshot: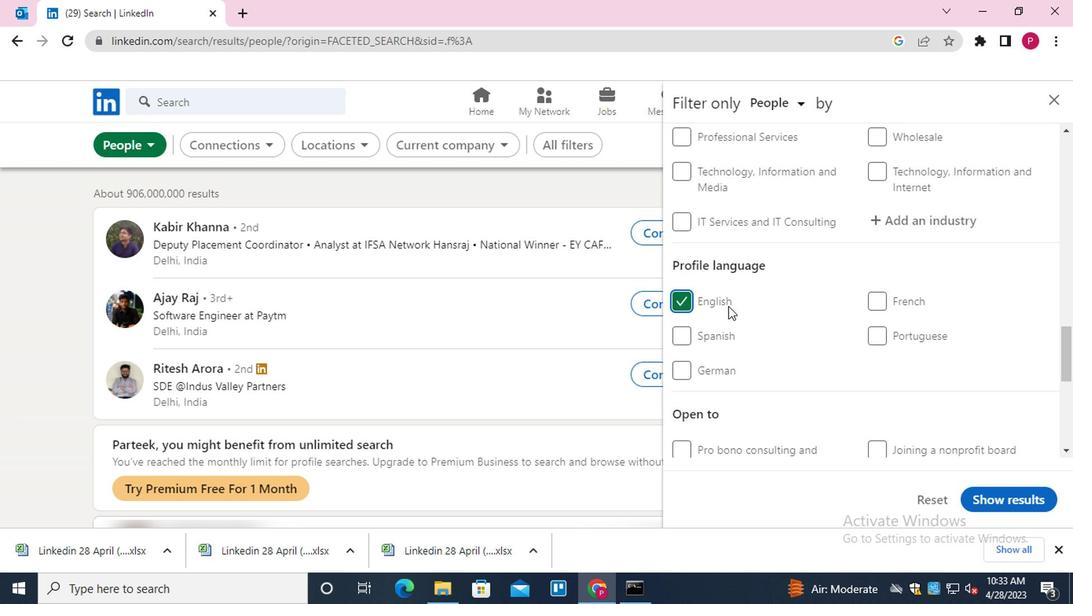 
Action: Mouse scrolled (578, 278) with delta (0, 0)
Screenshot: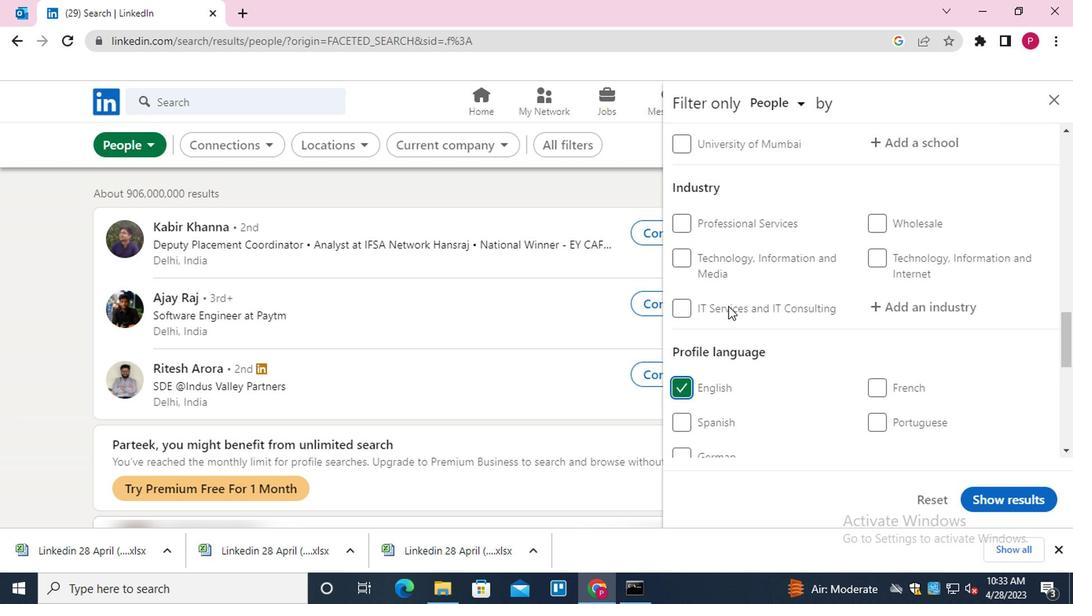 
Action: Mouse scrolled (578, 278) with delta (0, 0)
Screenshot: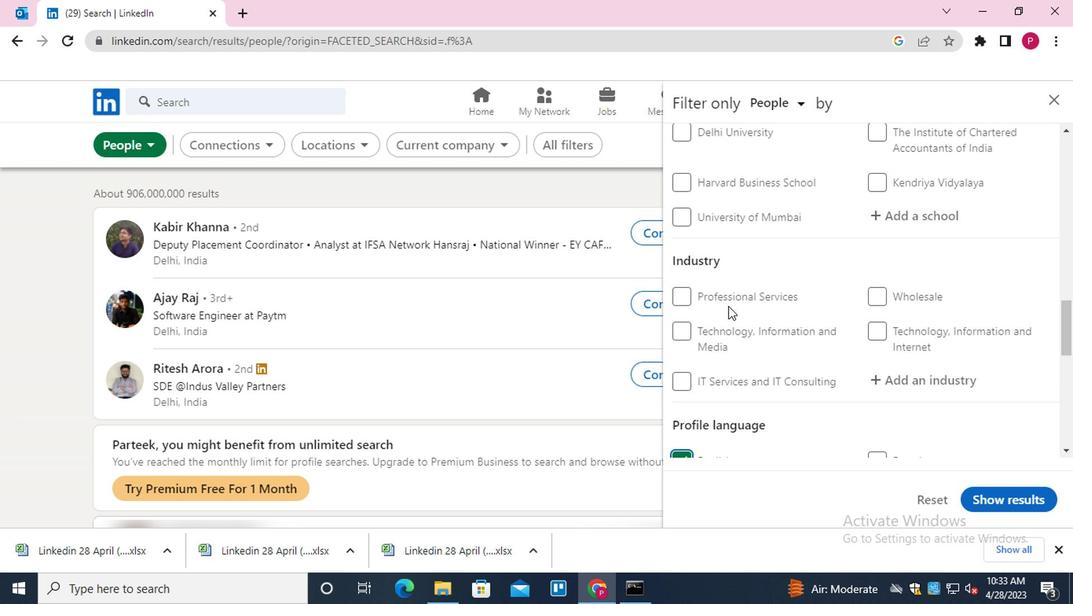 
Action: Mouse scrolled (578, 278) with delta (0, 0)
Screenshot: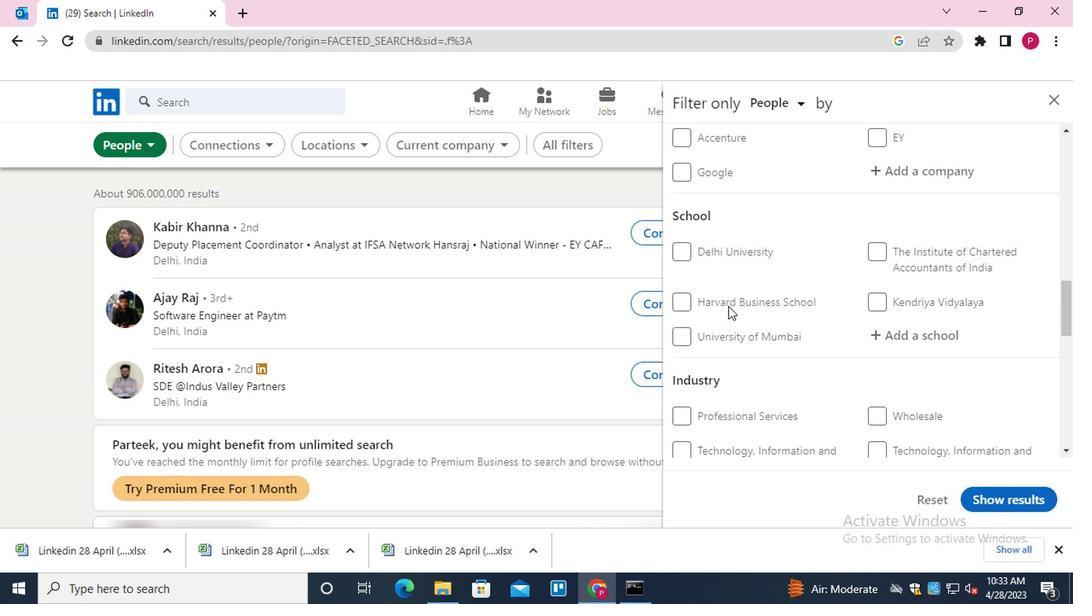 
Action: Mouse scrolled (578, 278) with delta (0, 0)
Screenshot: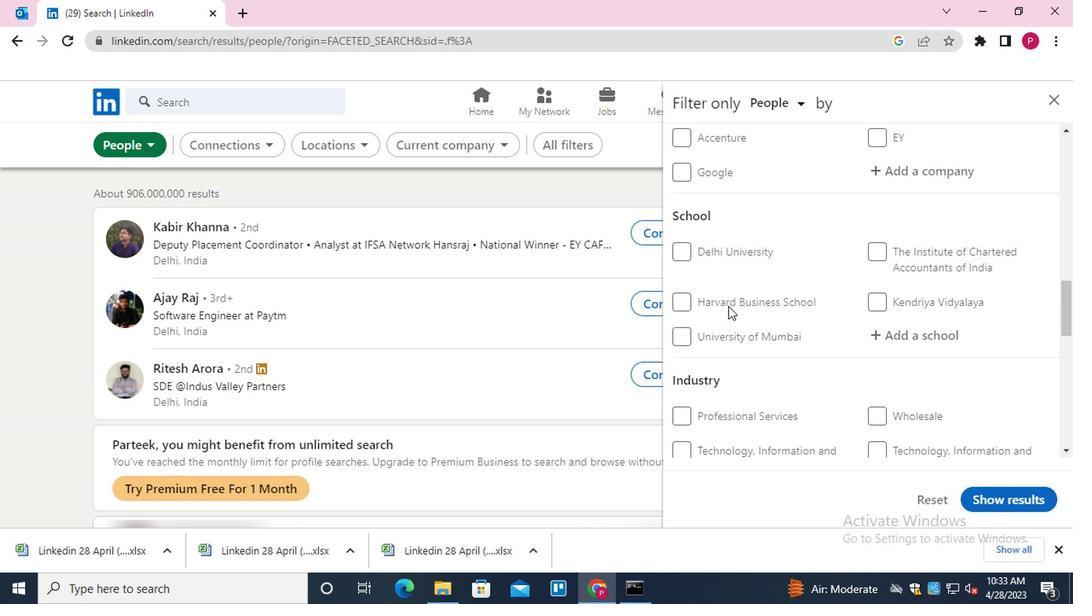 
Action: Mouse scrolled (578, 278) with delta (0, 0)
Screenshot: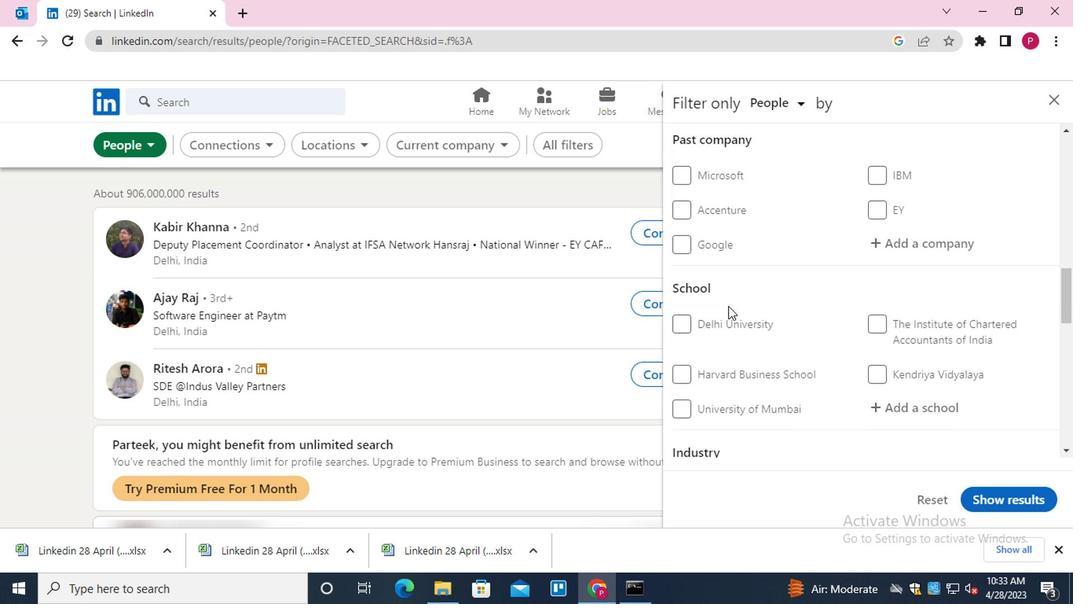 
Action: Mouse scrolled (578, 278) with delta (0, 0)
Screenshot: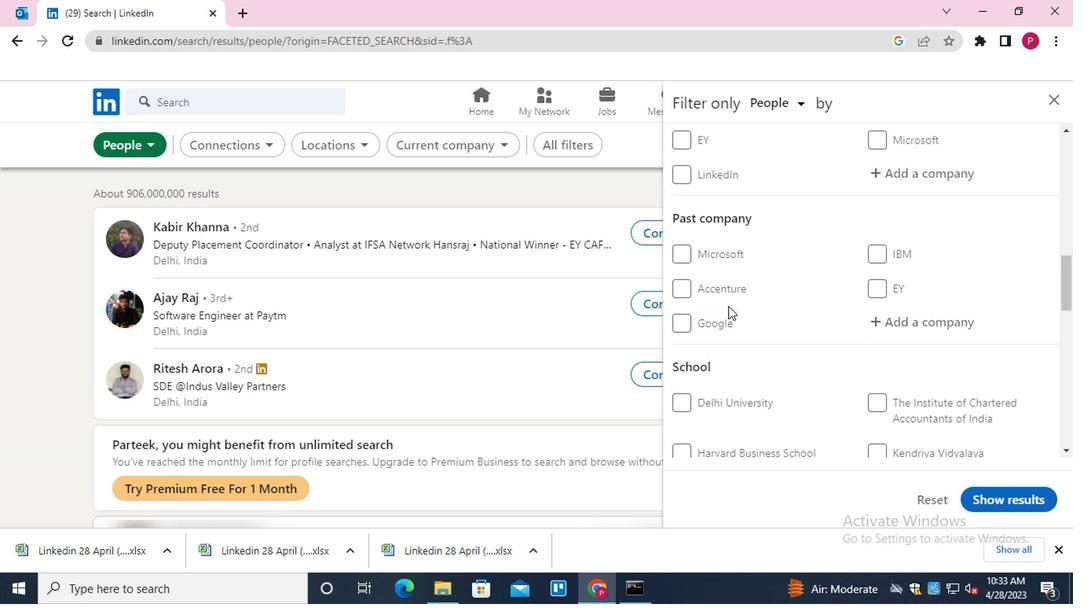 
Action: Mouse moved to (699, 242)
Screenshot: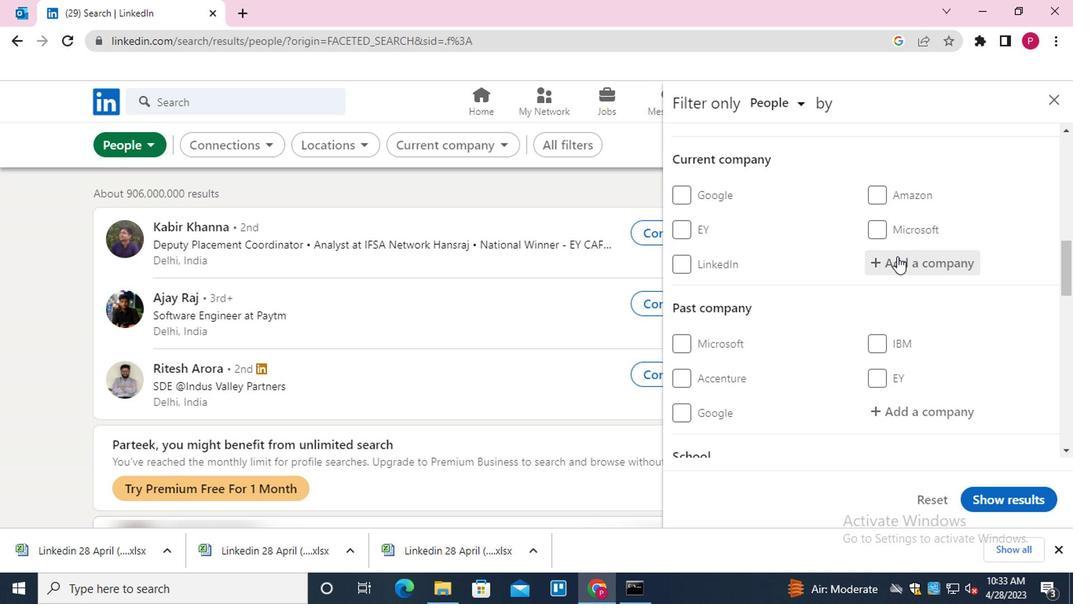 
Action: Mouse pressed left at (699, 242)
Screenshot: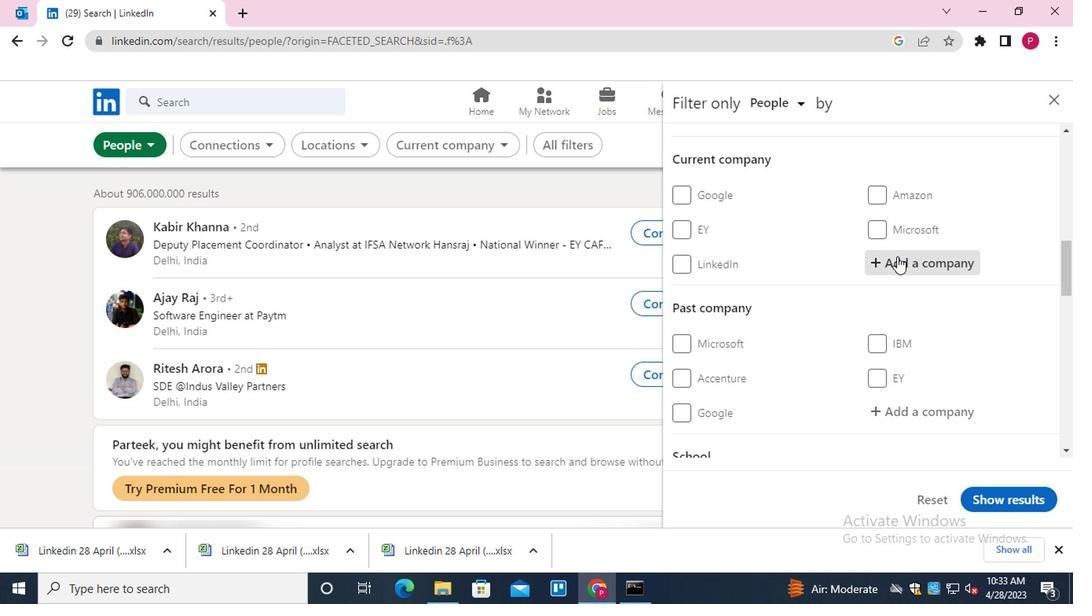 
Action: Key pressed <Key.shift>TAT<Key.shift>A<Key.space><Key.shift><Key.shift><Key.shift><Key.shift><Key.down><Key.enter>
Screenshot: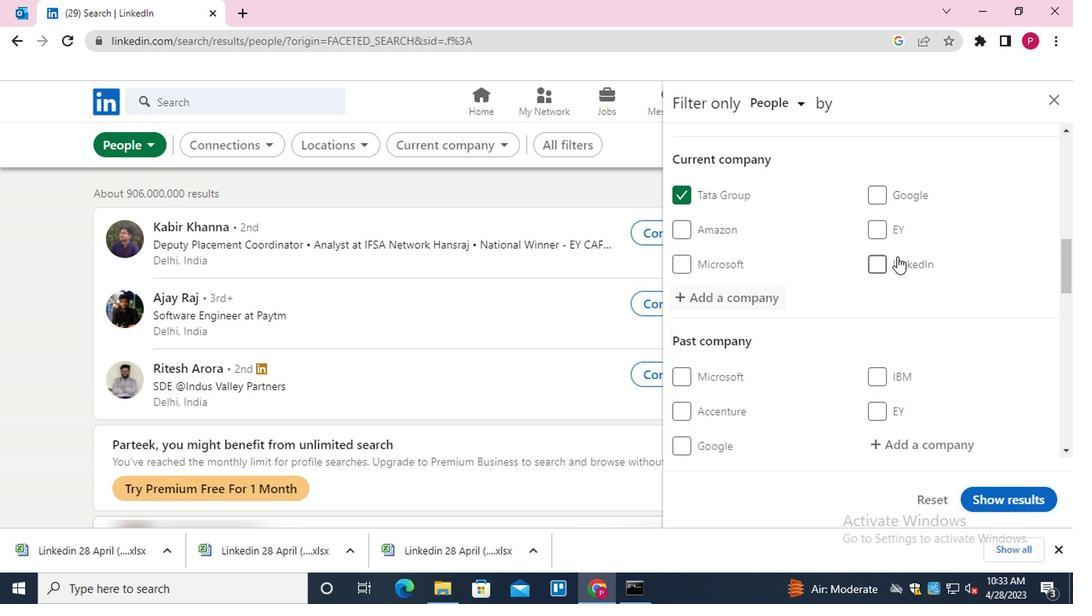
Action: Mouse moved to (679, 258)
Screenshot: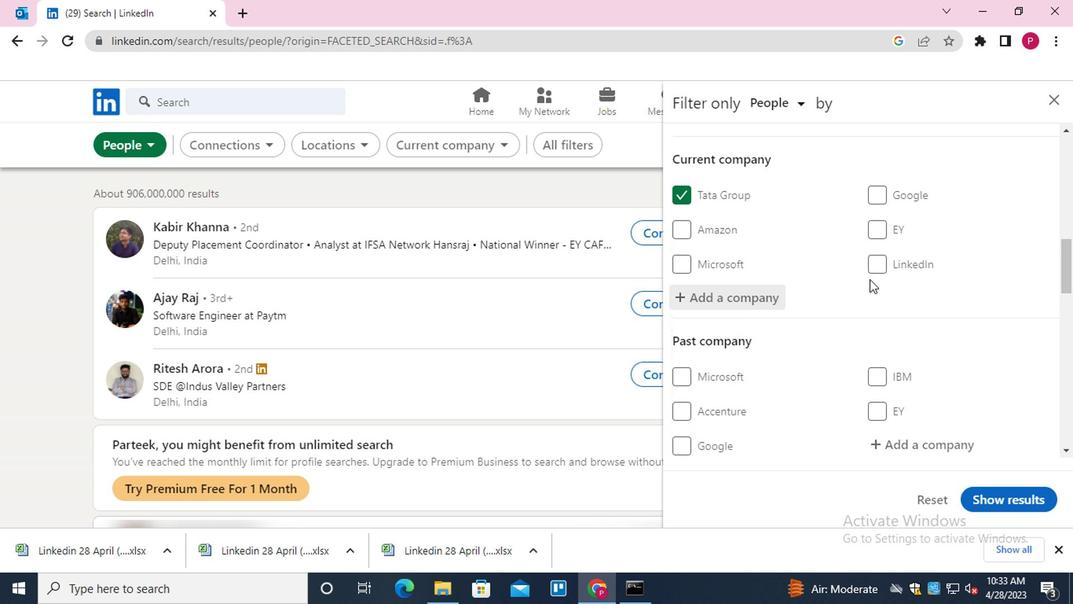 
Action: Mouse scrolled (679, 258) with delta (0, 0)
Screenshot: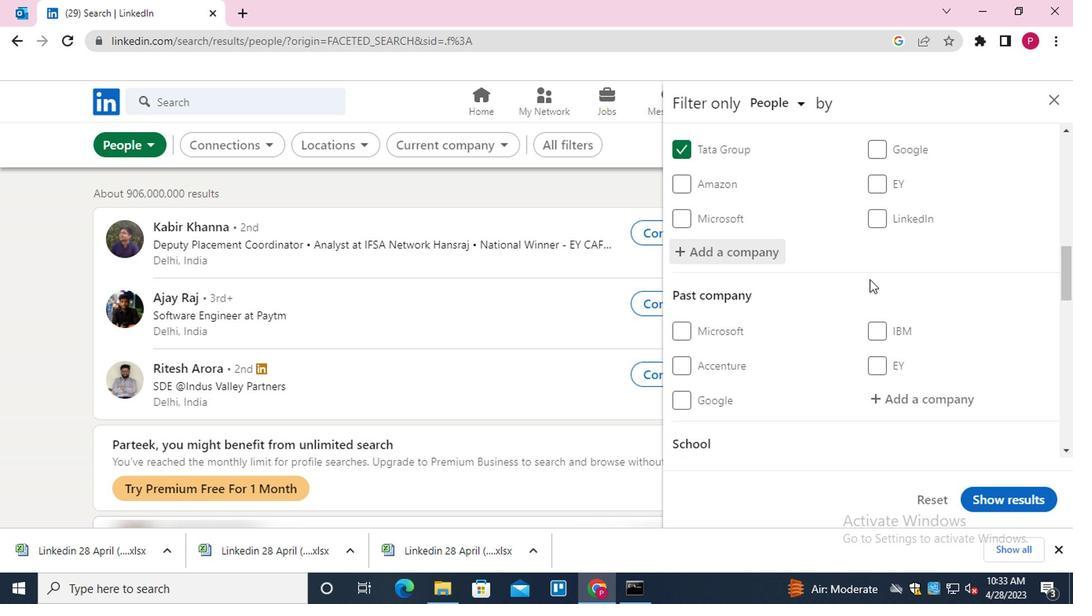 
Action: Mouse scrolled (679, 258) with delta (0, 0)
Screenshot: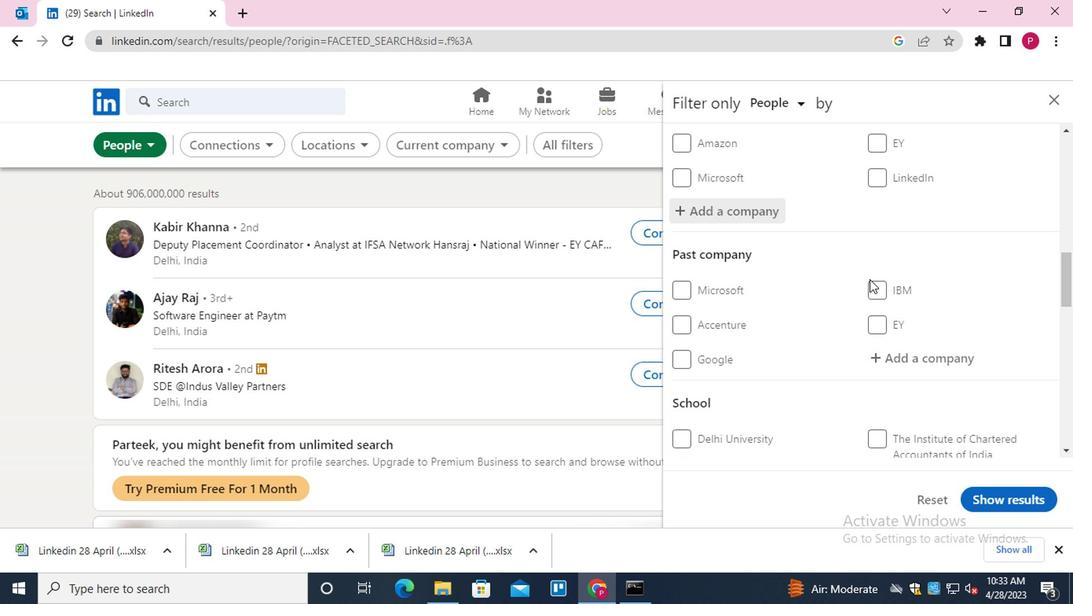 
Action: Mouse scrolled (679, 258) with delta (0, 0)
Screenshot: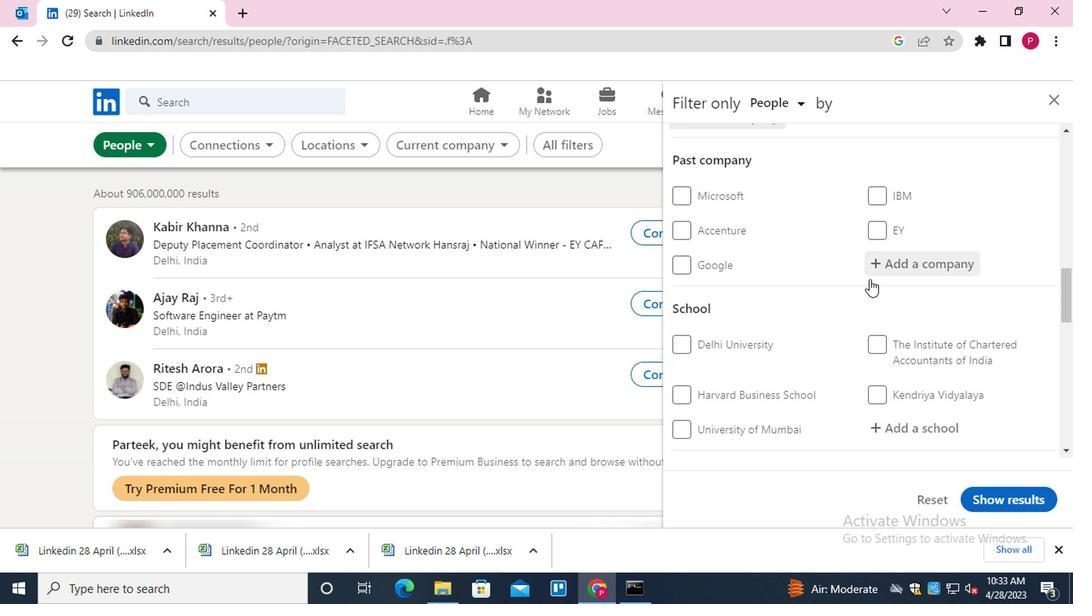 
Action: Mouse scrolled (679, 258) with delta (0, 0)
Screenshot: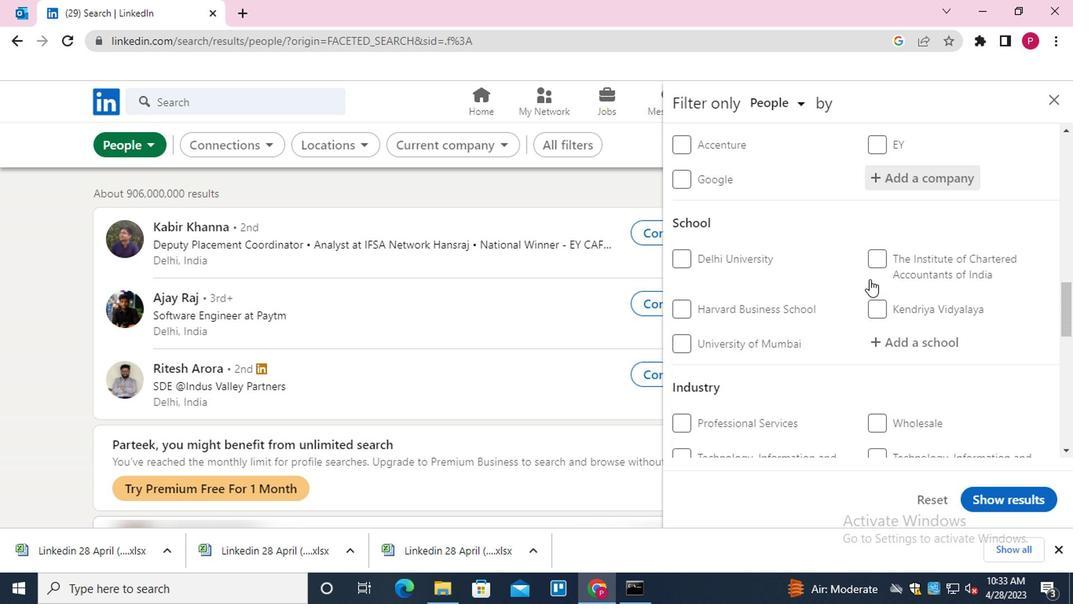 
Action: Mouse scrolled (679, 258) with delta (0, 0)
Screenshot: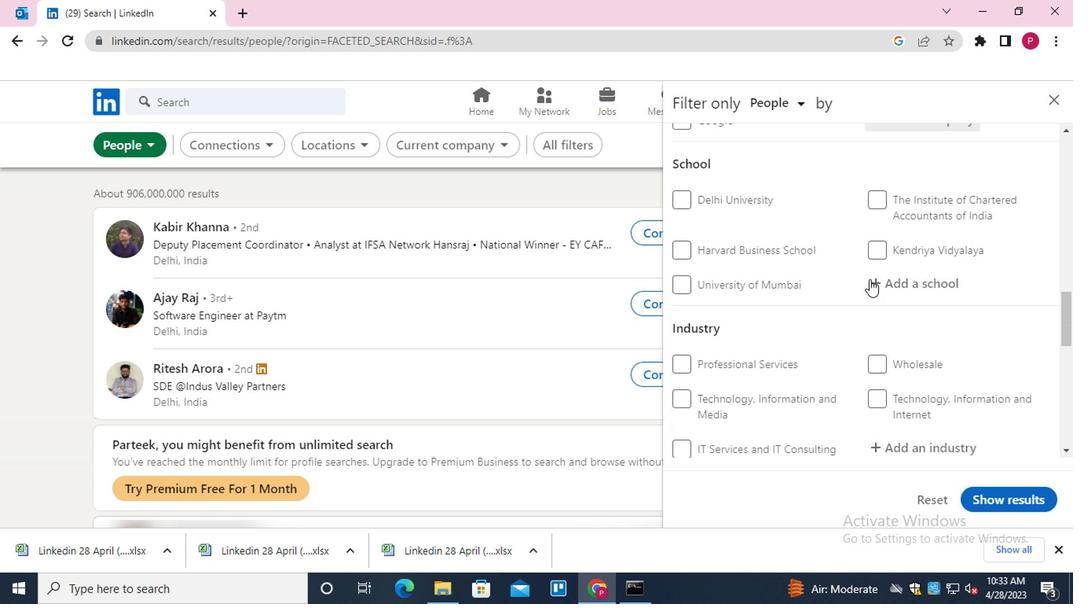 
Action: Mouse moved to (706, 217)
Screenshot: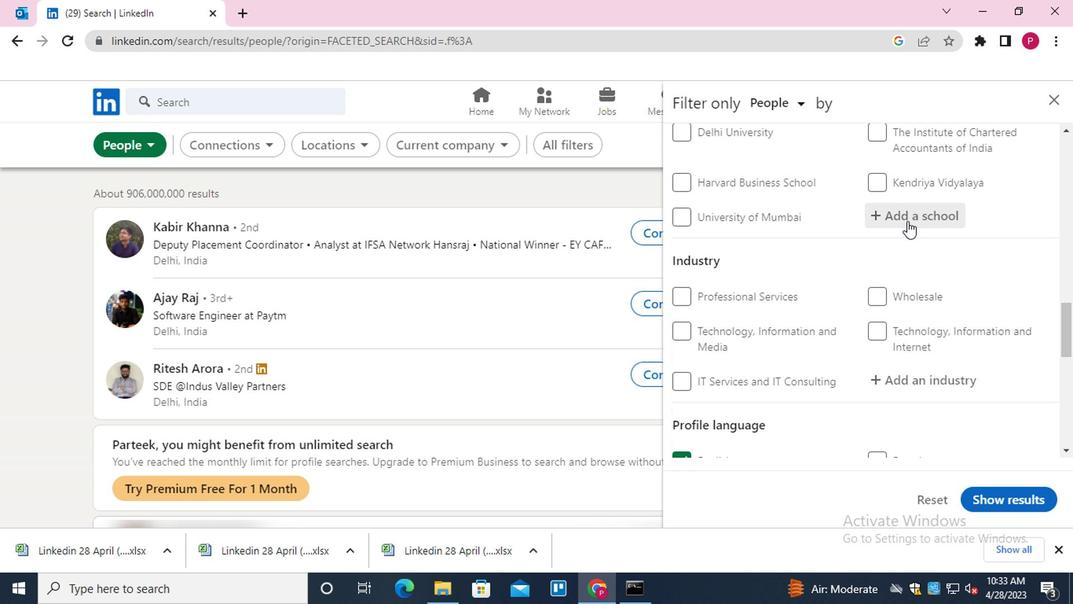 
Action: Mouse pressed left at (706, 217)
Screenshot: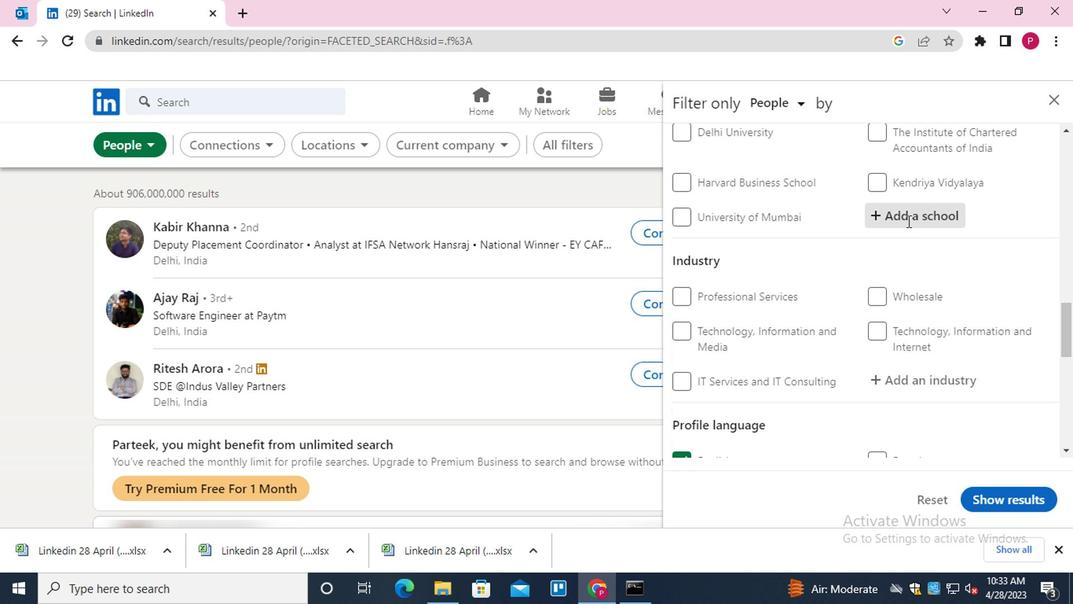 
Action: Key pressed <Key.shift>QI<Key.shift>S<Key.backspace><Key.backspace><Key.shift>IS<Key.space><Key.down><Key.enter>
Screenshot: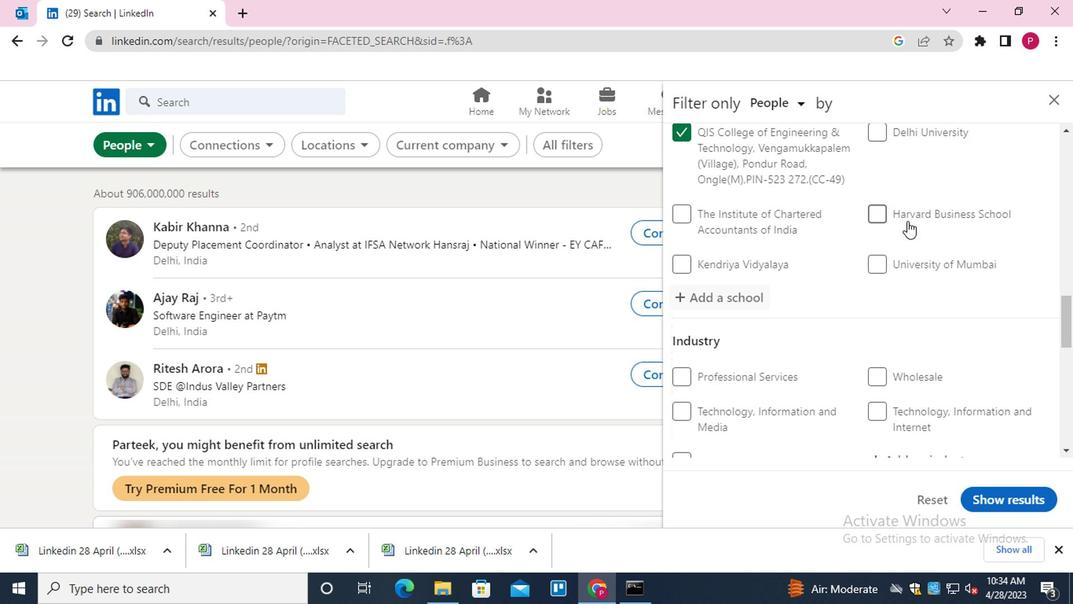 
Action: Mouse moved to (681, 263)
Screenshot: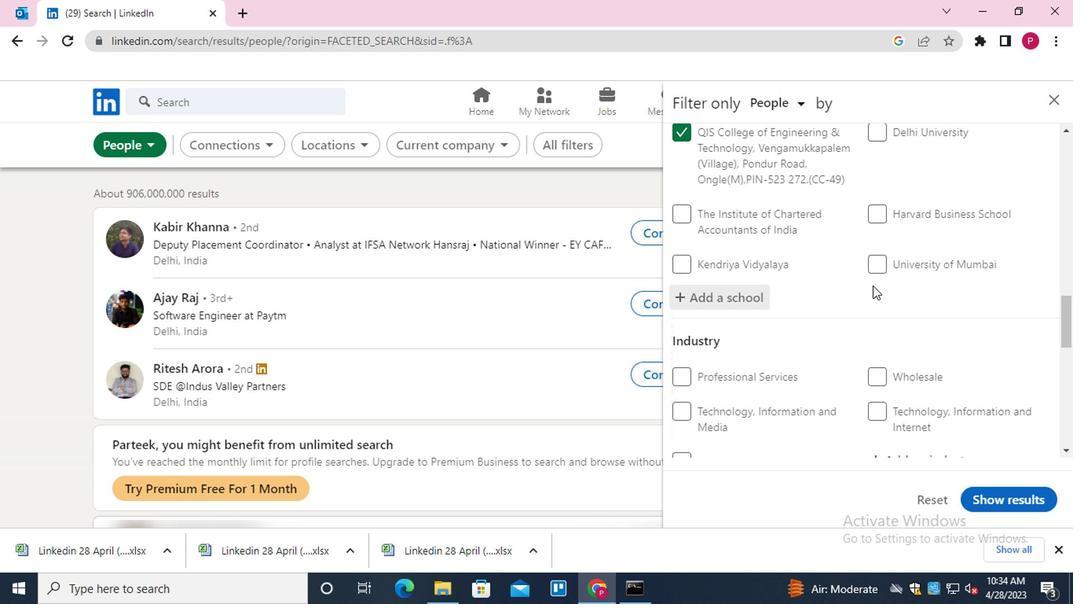 
Action: Mouse scrolled (681, 262) with delta (0, 0)
Screenshot: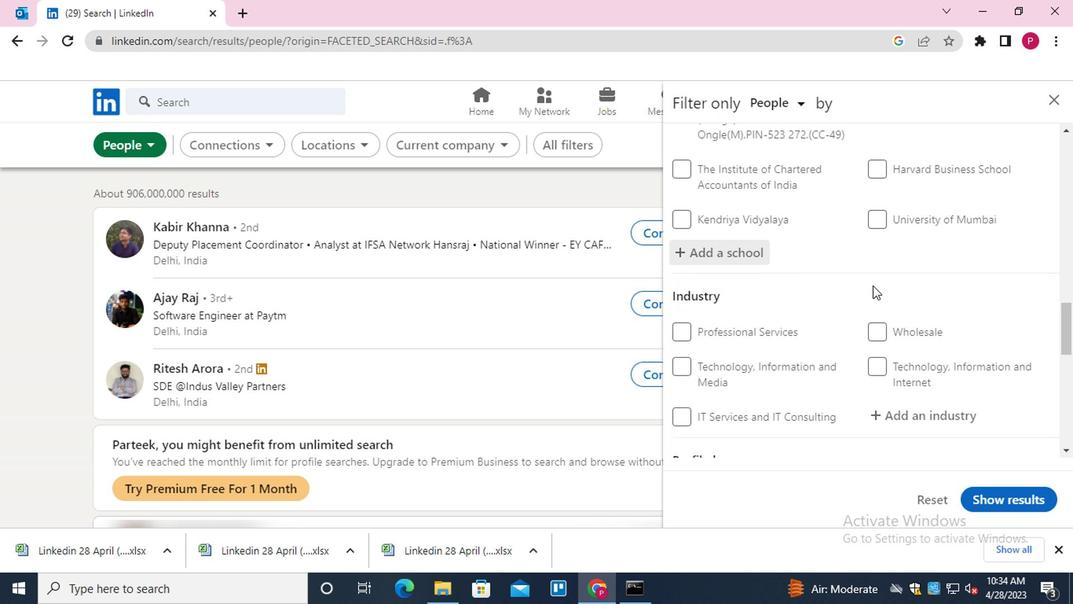 
Action: Mouse scrolled (681, 262) with delta (0, 0)
Screenshot: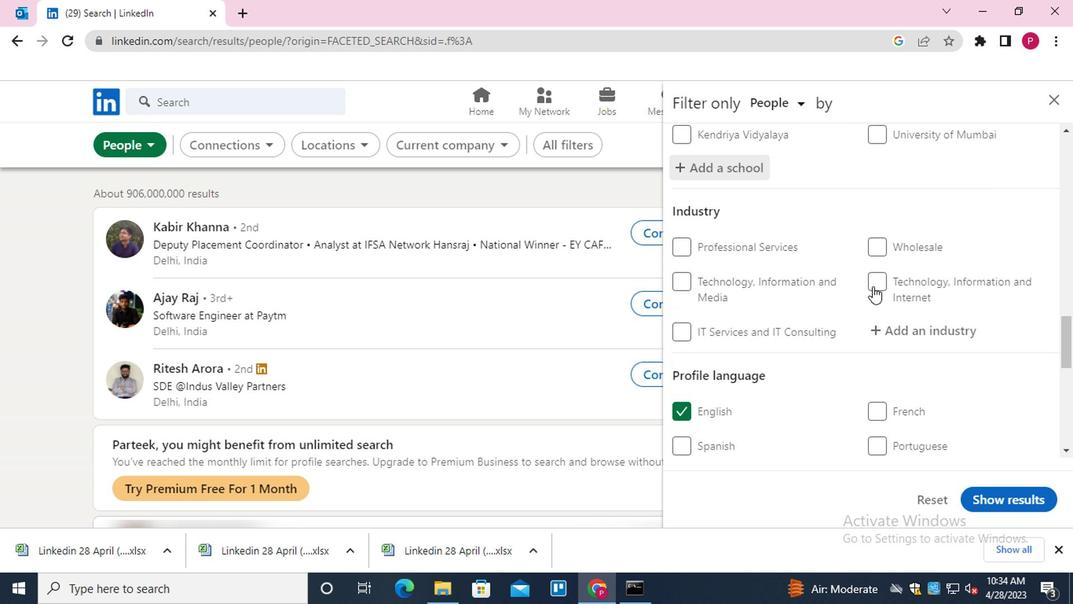
Action: Mouse moved to (681, 263)
Screenshot: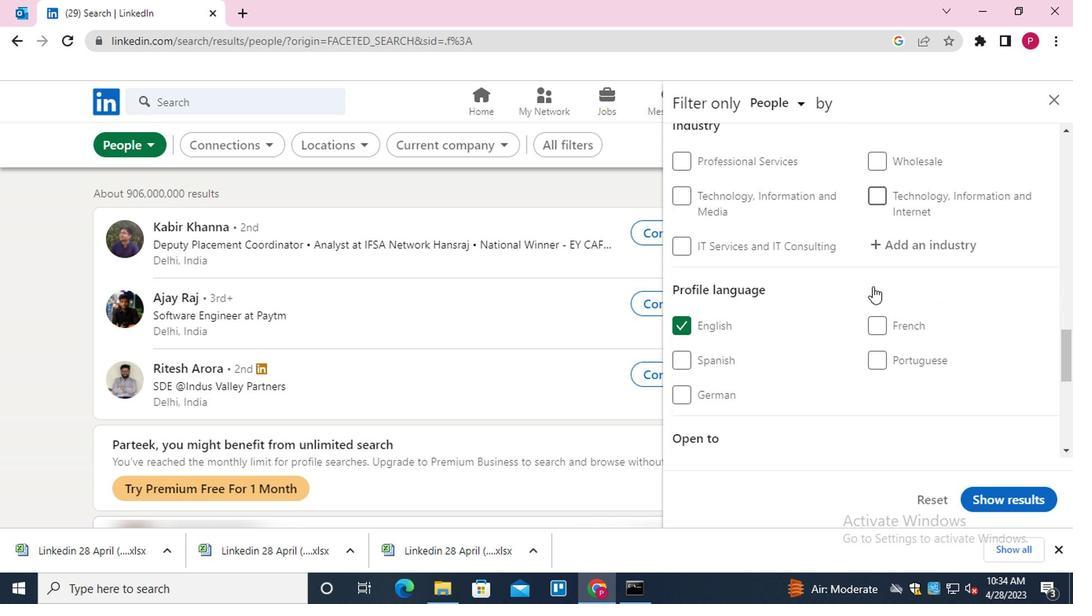 
Action: Mouse scrolled (681, 263) with delta (0, 0)
Screenshot: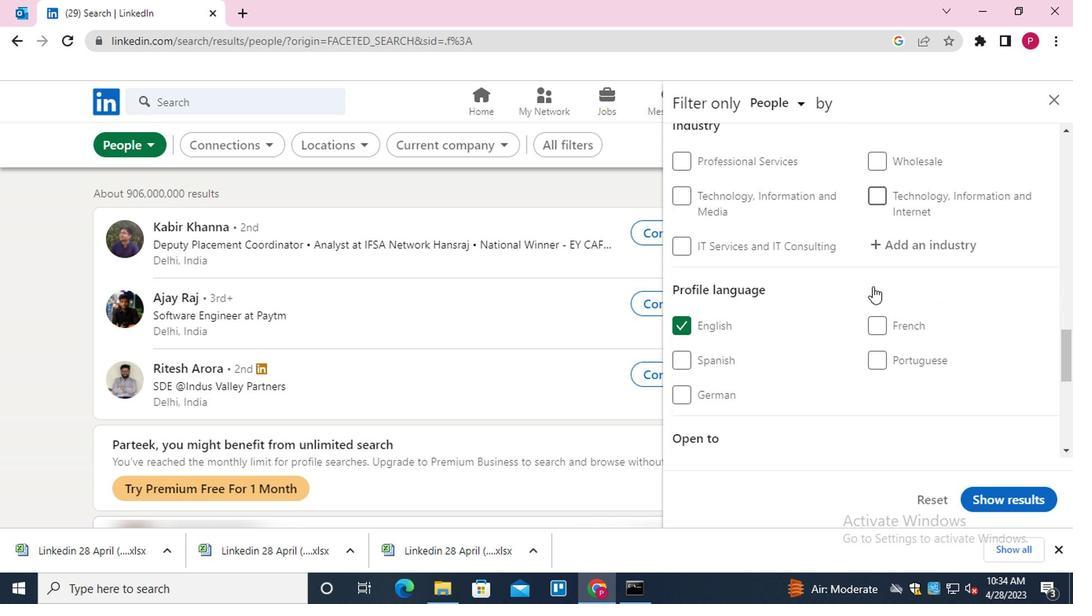 
Action: Mouse moved to (718, 223)
Screenshot: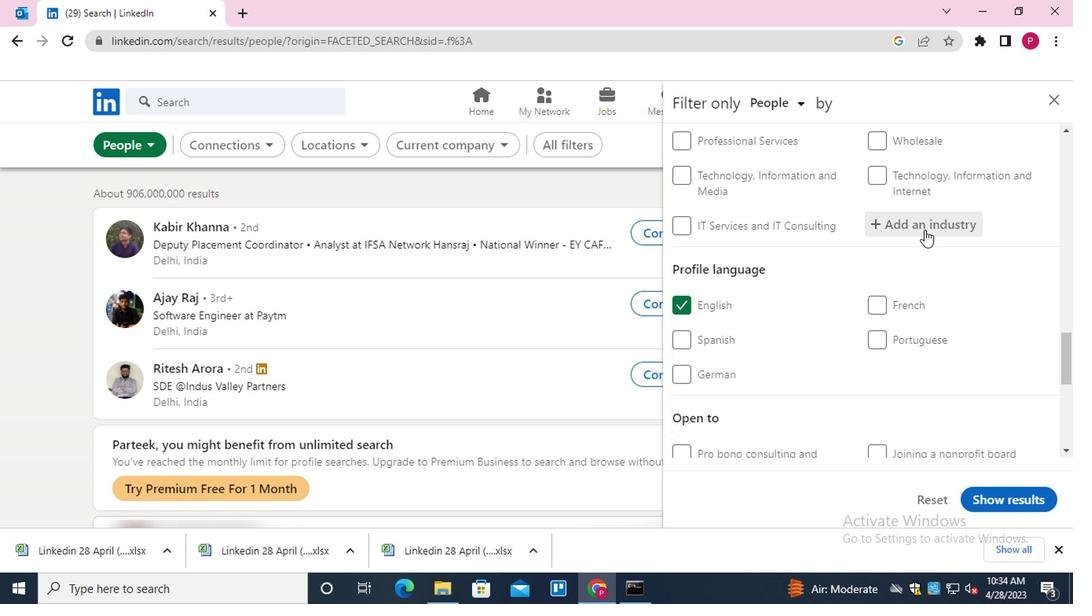
Action: Mouse pressed left at (718, 223)
Screenshot: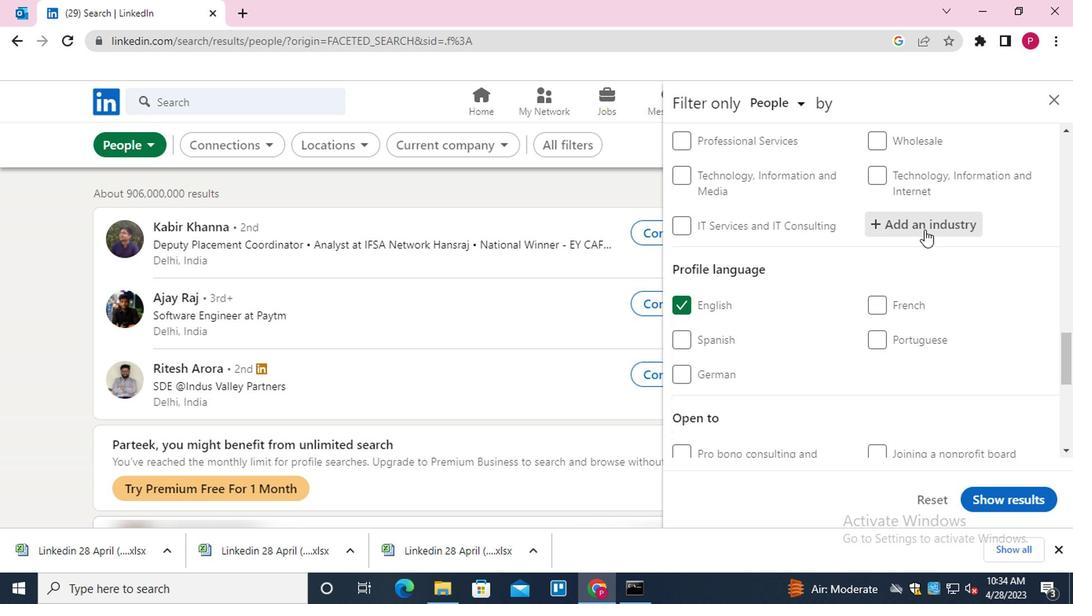 
Action: Key pressed <Key.shift>RETAIL<Key.down><Key.down><Key.down><Key.down><Key.down><Key.down><Key.down><Key.down><Key.down><Key.down><Key.down><Key.down><Key.down><Key.down><Key.down><Key.up><Key.enter>
Screenshot: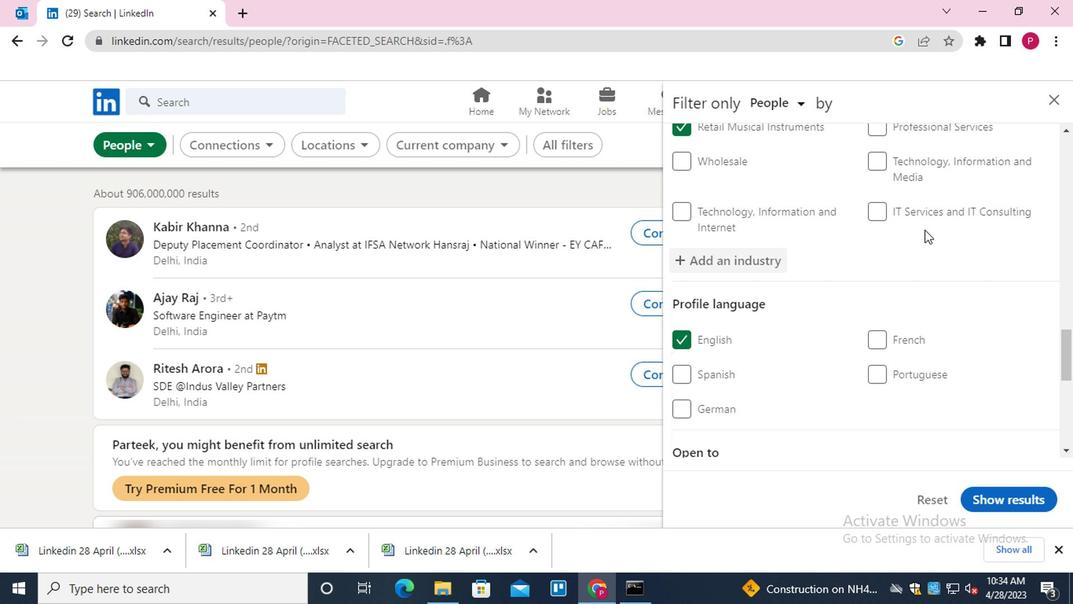 
Action: Mouse moved to (704, 234)
Screenshot: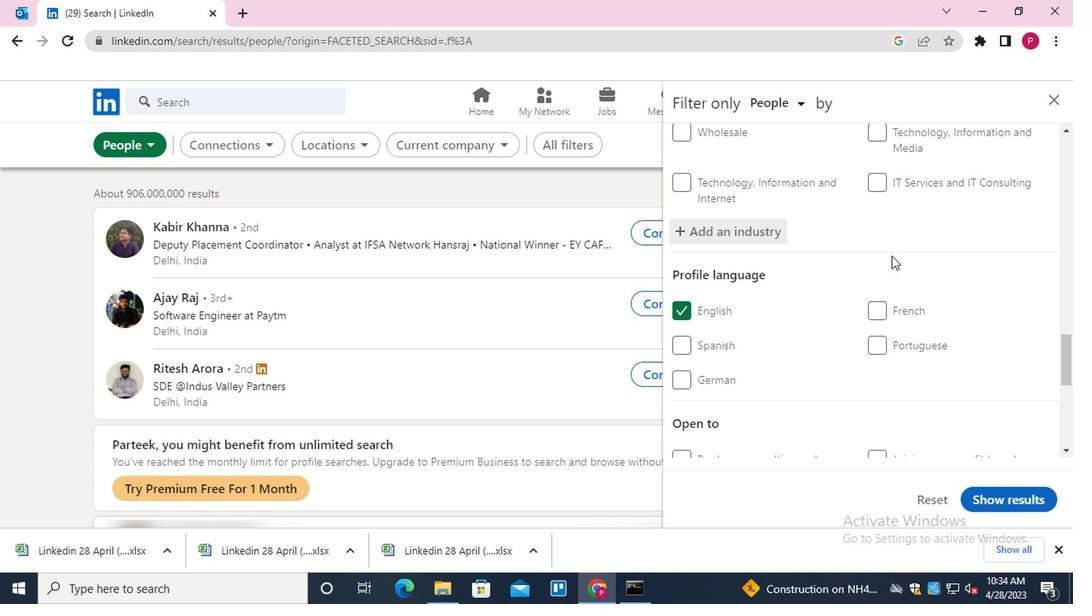 
Action: Mouse scrolled (704, 233) with delta (0, 0)
Screenshot: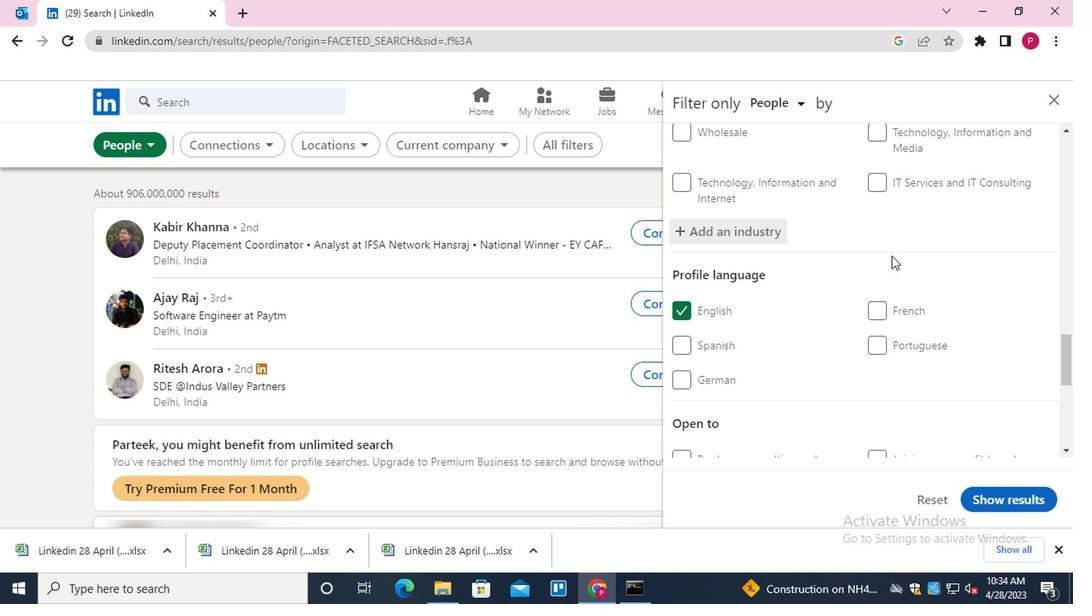 
Action: Mouse moved to (696, 239)
Screenshot: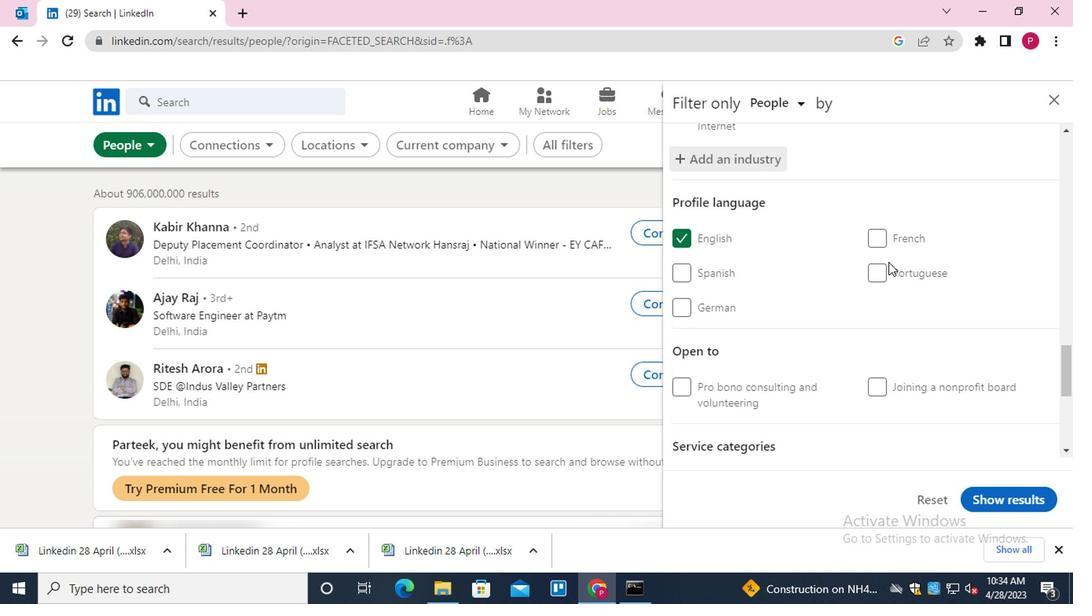 
Action: Mouse scrolled (696, 239) with delta (0, 0)
Screenshot: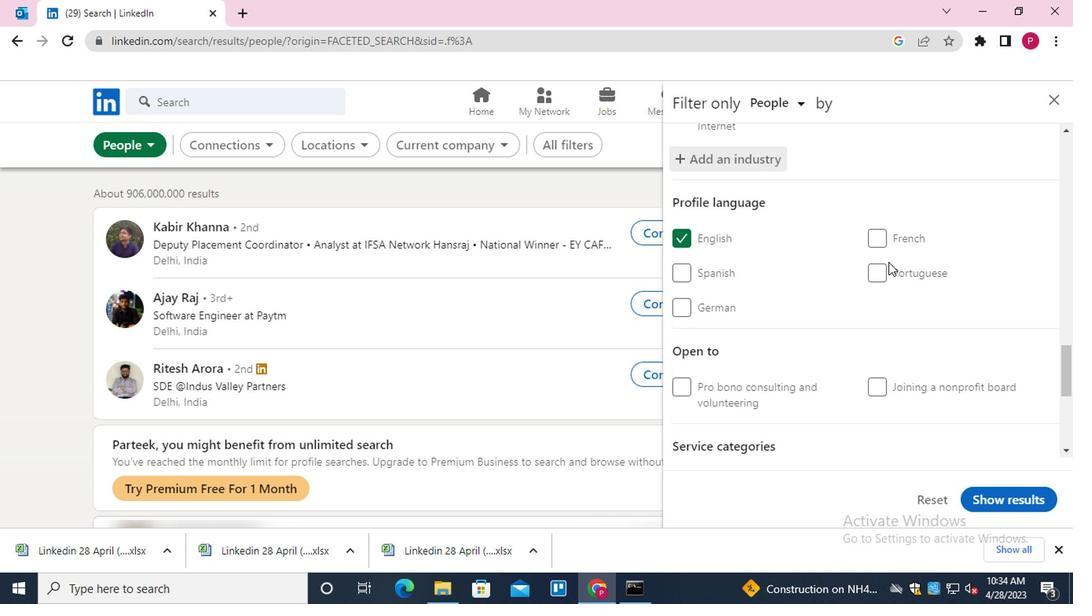 
Action: Mouse moved to (693, 245)
Screenshot: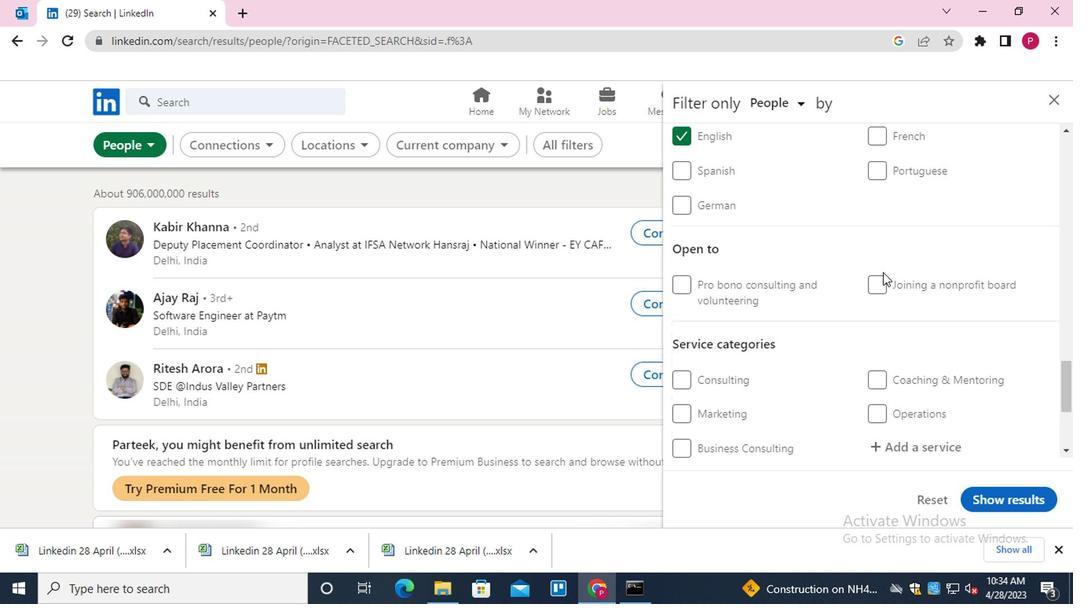 
Action: Mouse scrolled (693, 244) with delta (0, 0)
Screenshot: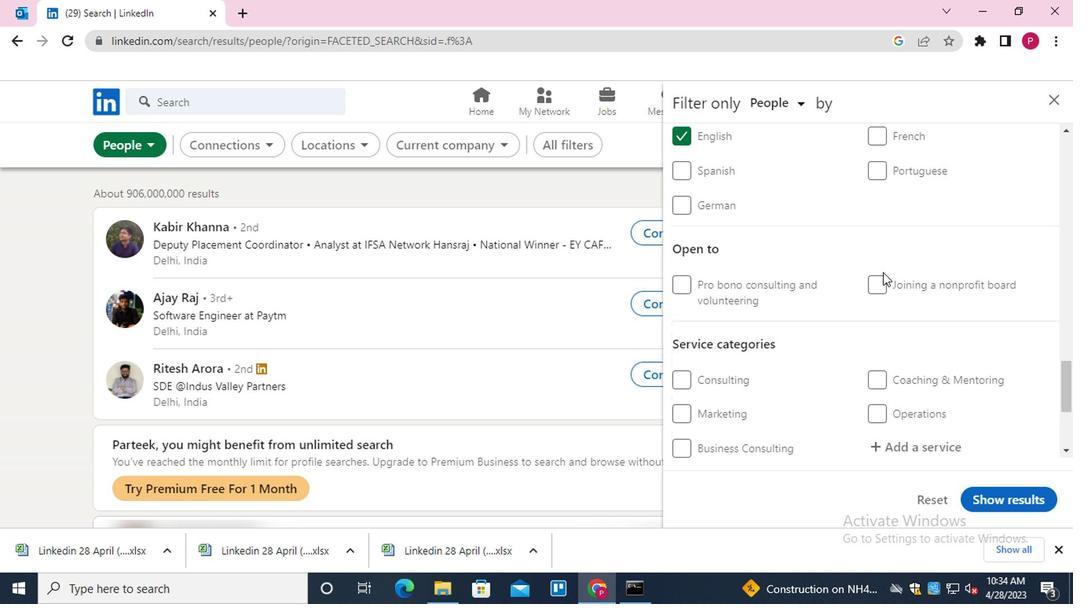 
Action: Mouse moved to (689, 253)
Screenshot: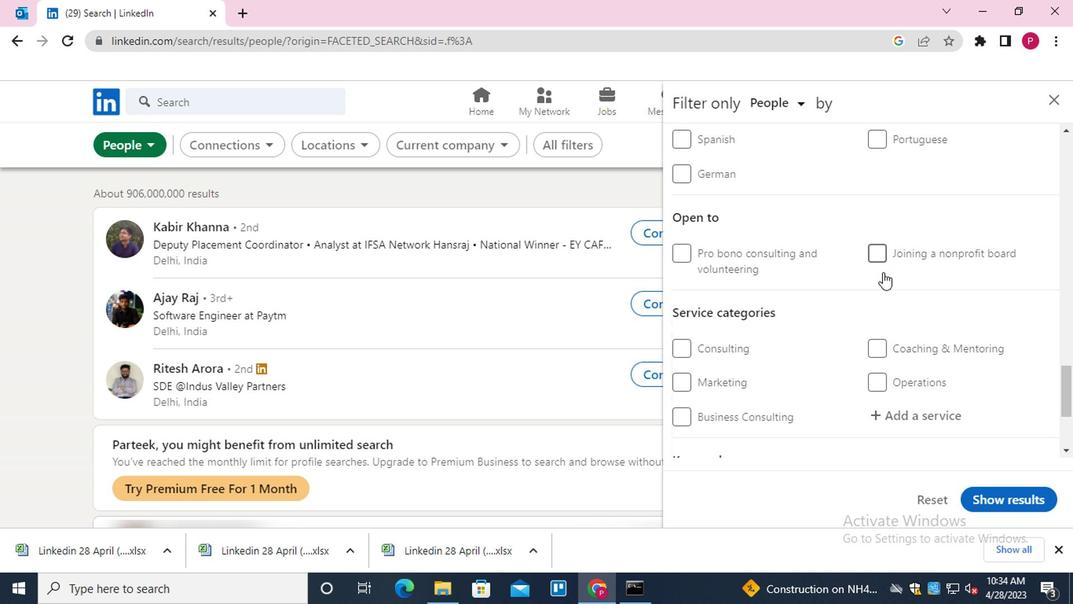 
Action: Mouse scrolled (689, 253) with delta (0, 0)
Screenshot: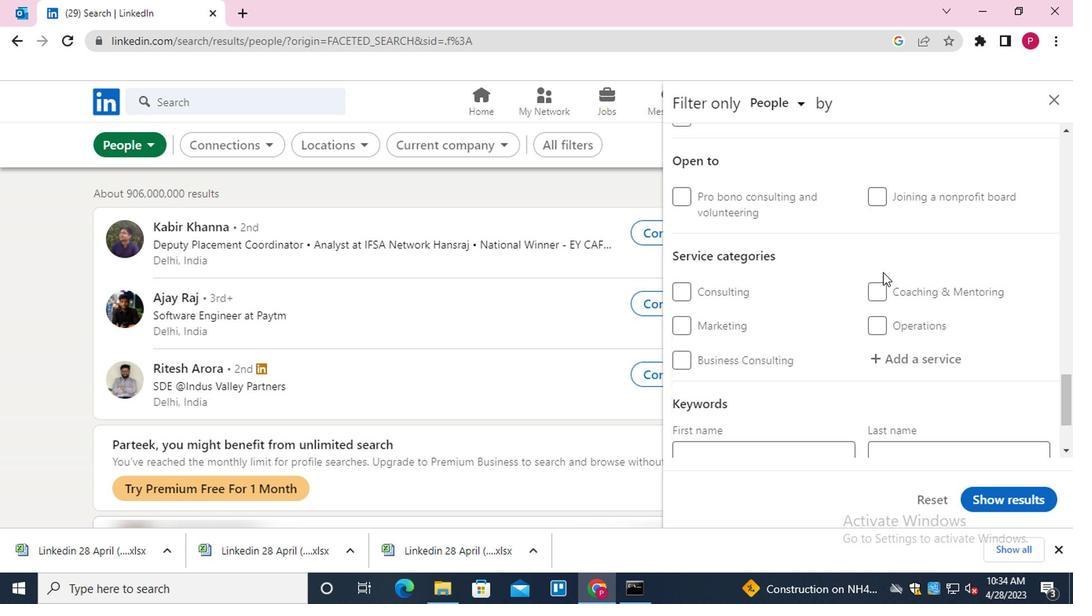 
Action: Mouse scrolled (689, 253) with delta (0, 0)
Screenshot: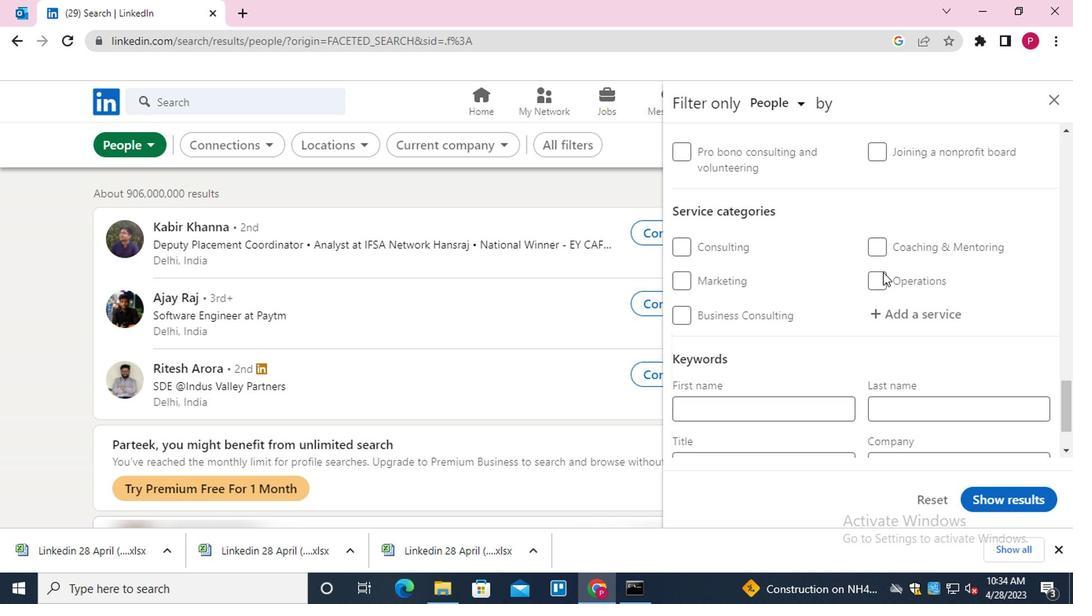 
Action: Mouse moved to (709, 234)
Screenshot: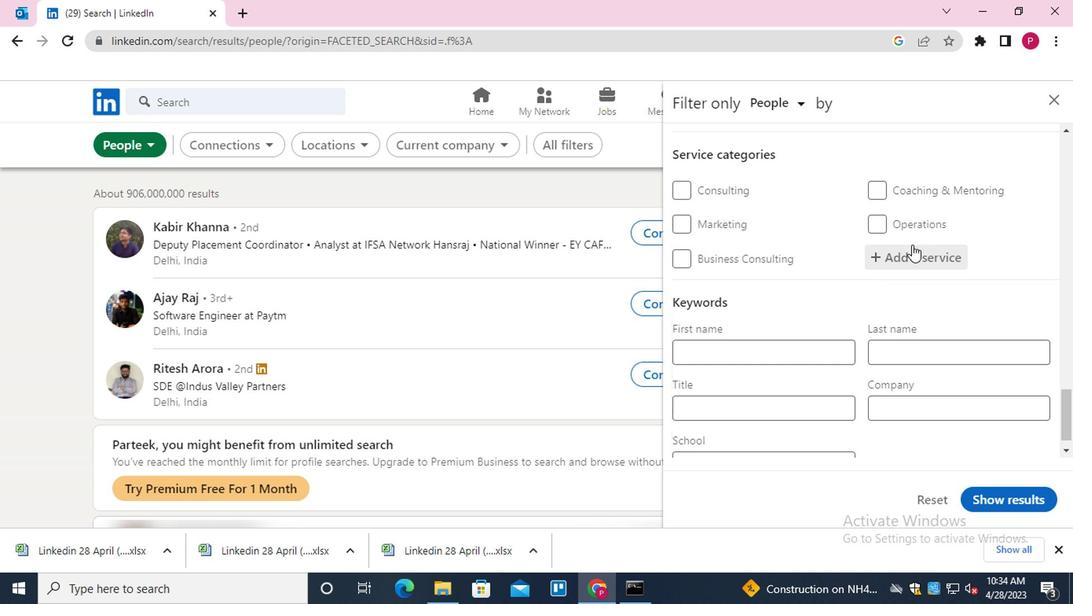 
Action: Mouse pressed left at (709, 234)
Screenshot: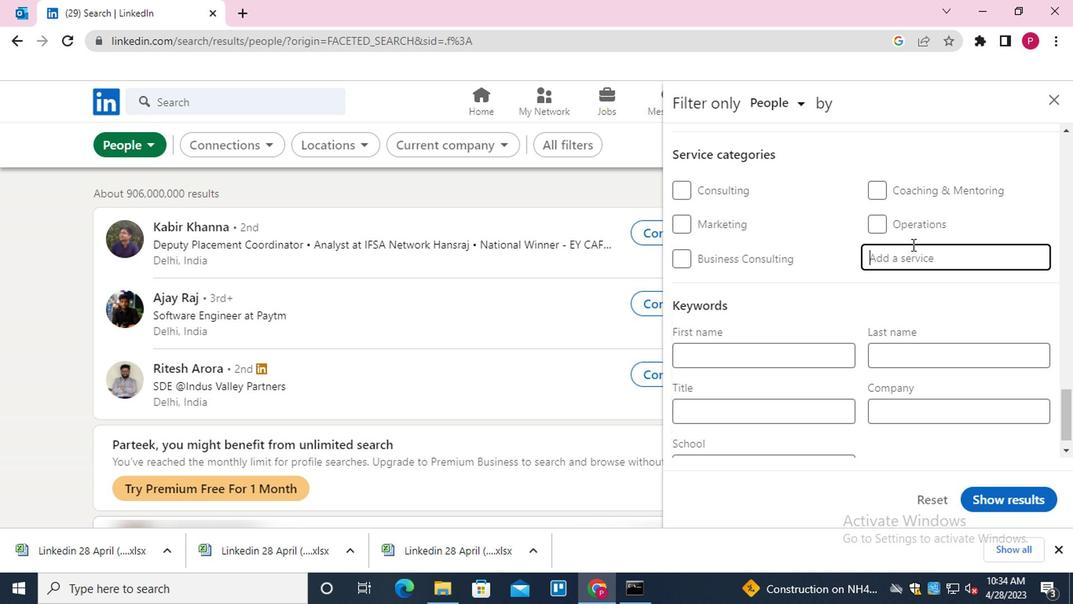 
Action: Key pressed <Key.shift><Key.shift><Key.shift><Key.shift><Key.shift>HOME<Key.down><Key.enter>
Screenshot: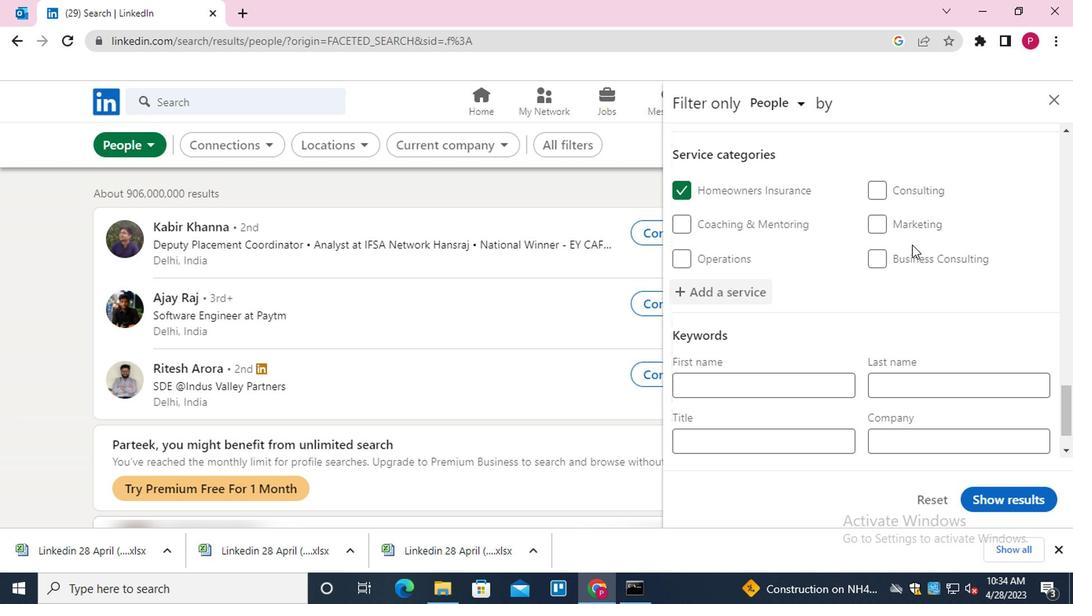 
Action: Mouse moved to (705, 237)
Screenshot: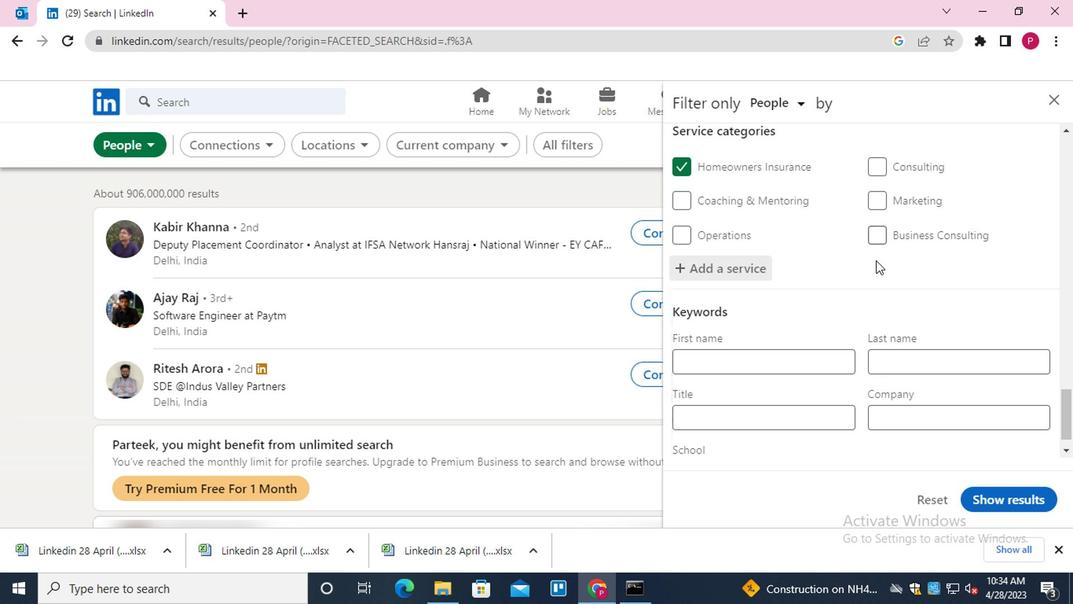 
Action: Mouse scrolled (705, 237) with delta (0, 0)
Screenshot: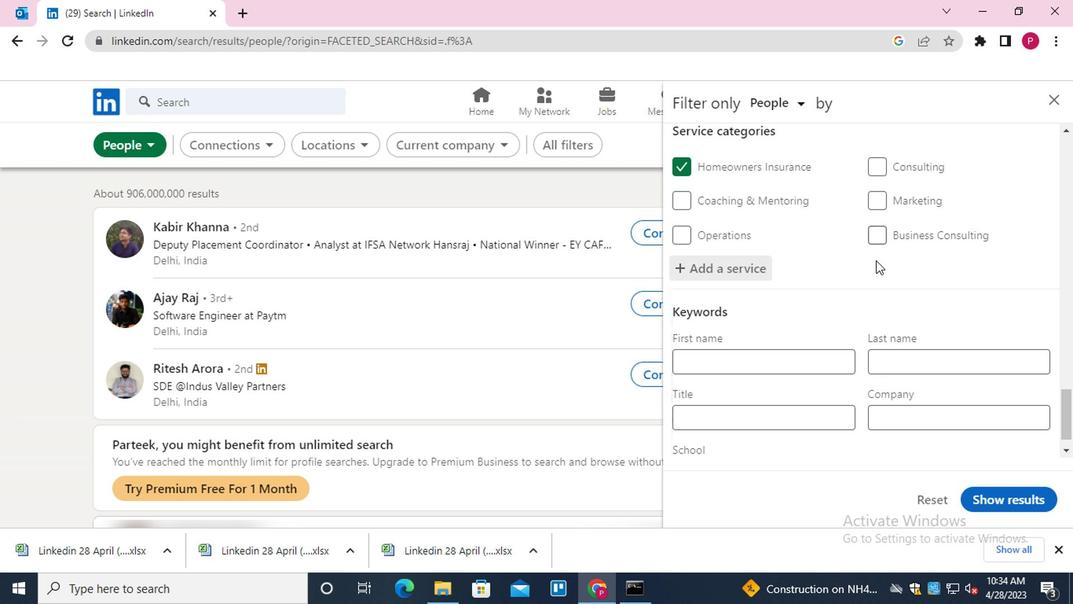 
Action: Mouse moved to (703, 239)
Screenshot: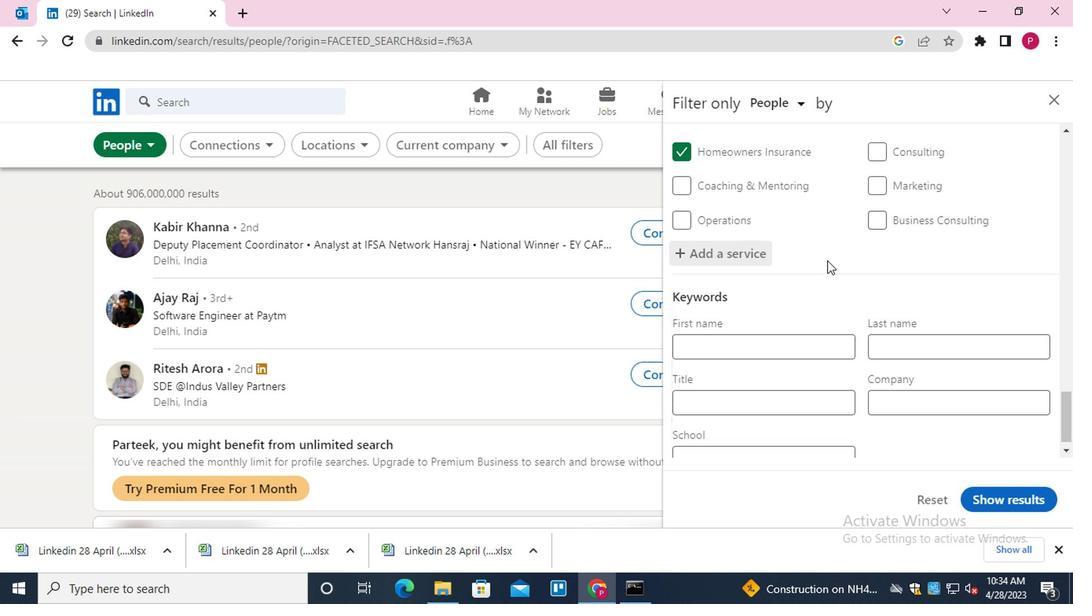 
Action: Mouse scrolled (703, 239) with delta (0, 0)
Screenshot: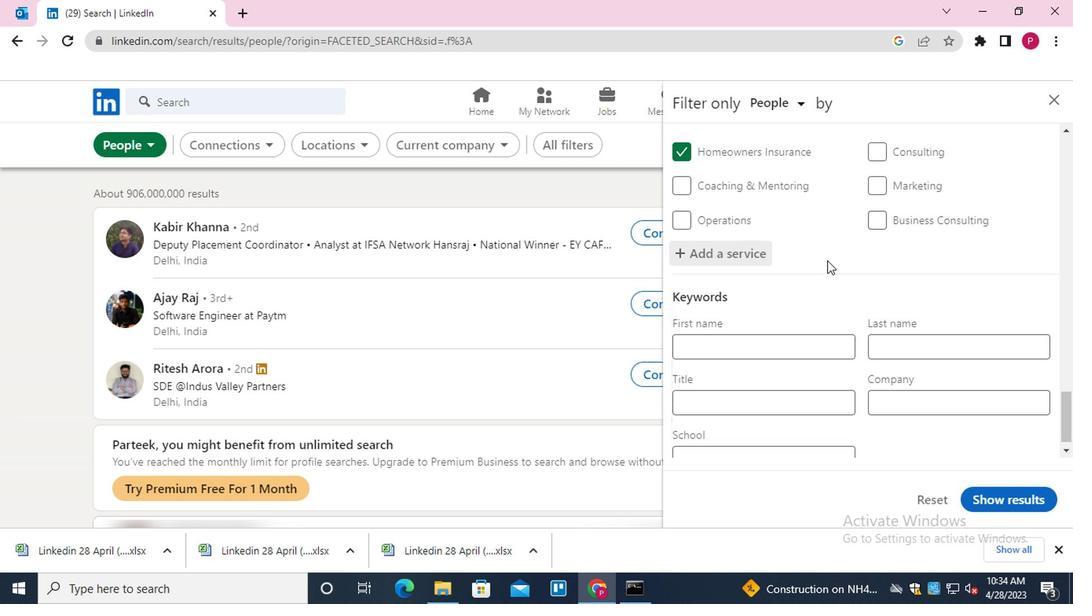 
Action: Mouse moved to (700, 242)
Screenshot: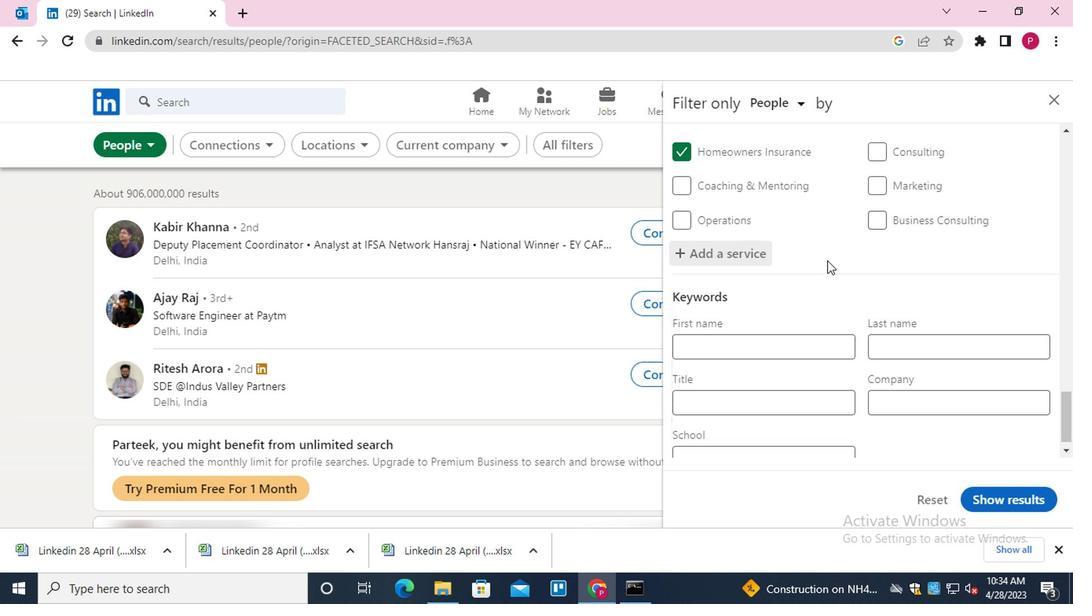 
Action: Mouse scrolled (700, 241) with delta (0, 0)
Screenshot: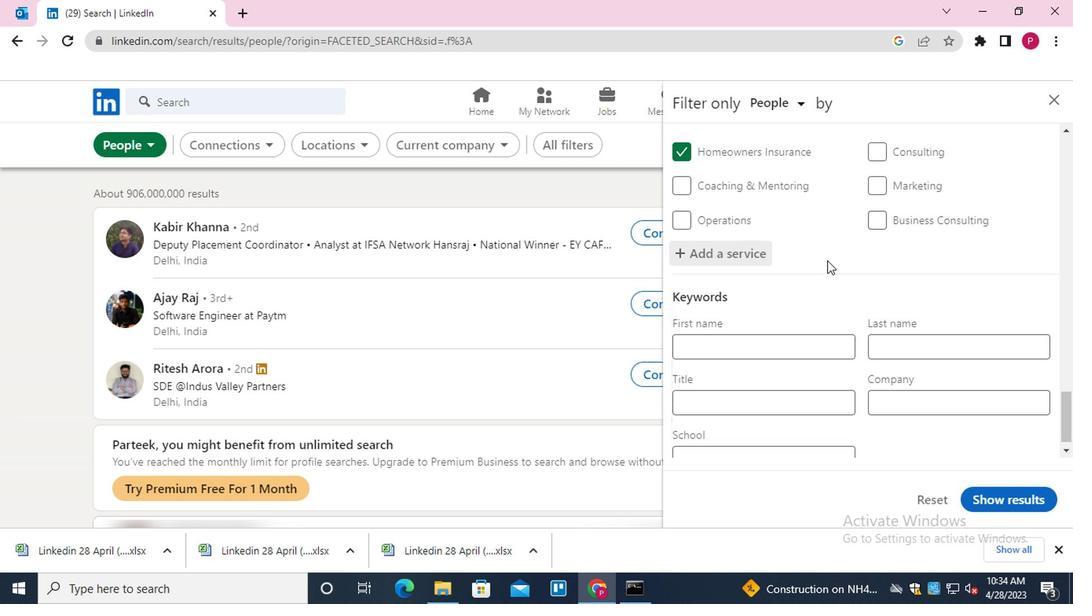 
Action: Mouse moved to (699, 243)
Screenshot: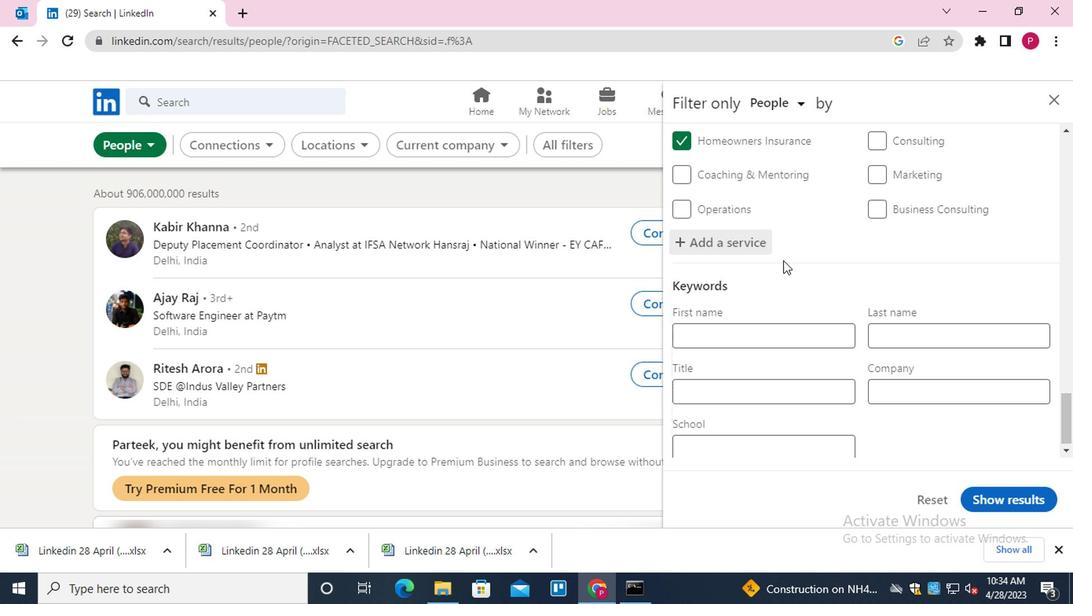 
Action: Mouse scrolled (699, 242) with delta (0, 0)
Screenshot: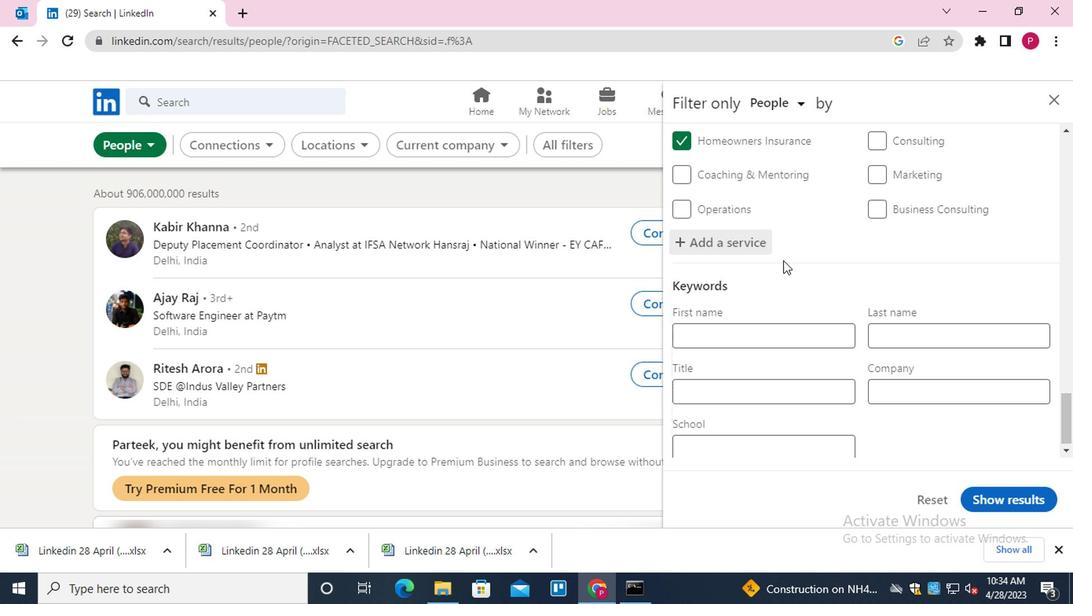 
Action: Mouse moved to (697, 243)
Screenshot: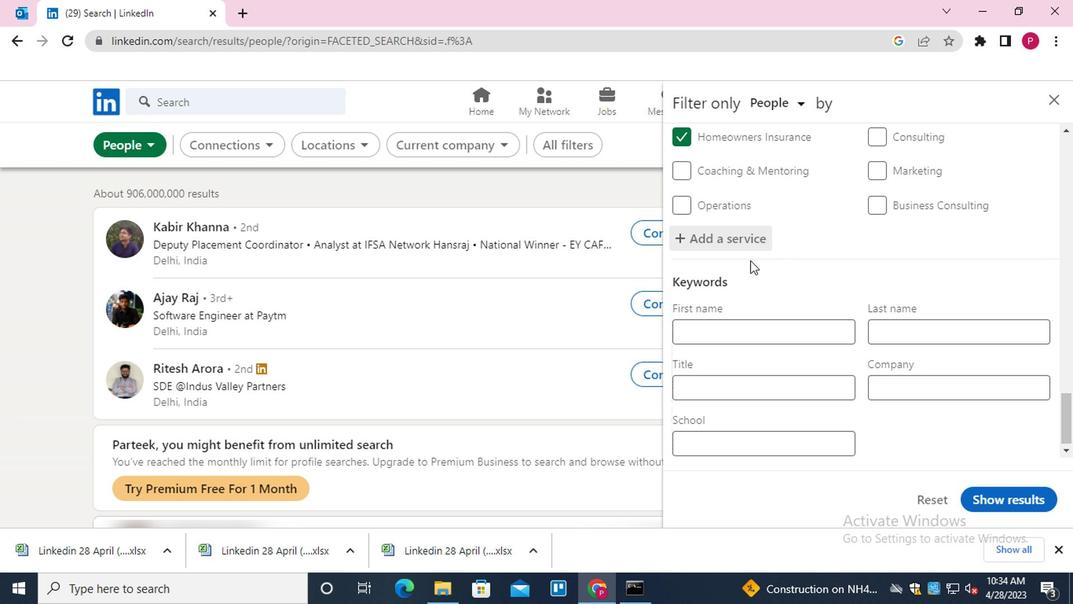 
Action: Mouse scrolled (697, 243) with delta (0, 0)
Screenshot: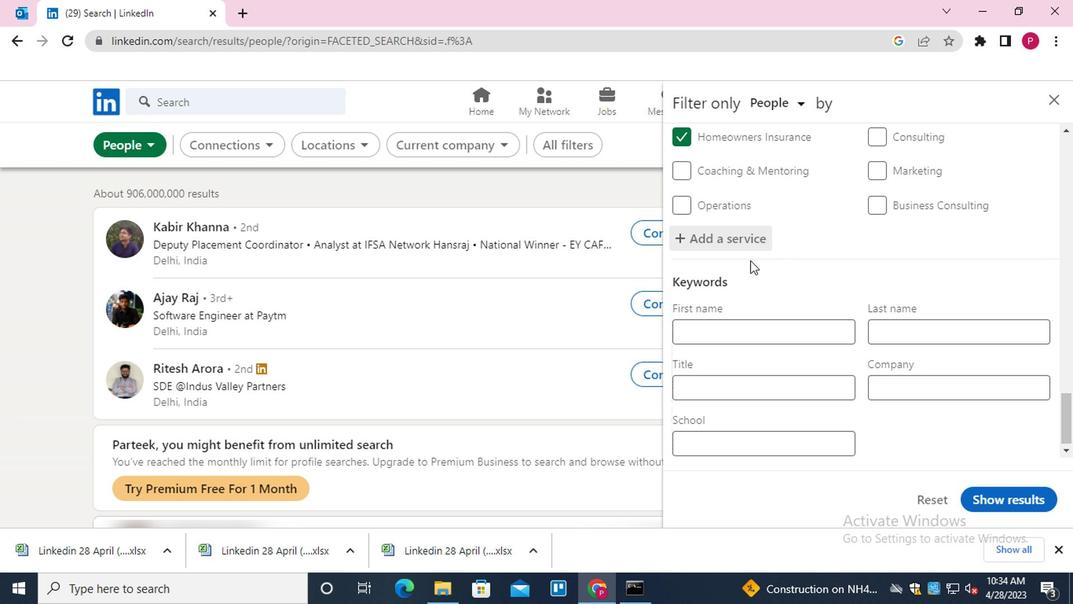 
Action: Mouse moved to (578, 331)
Screenshot: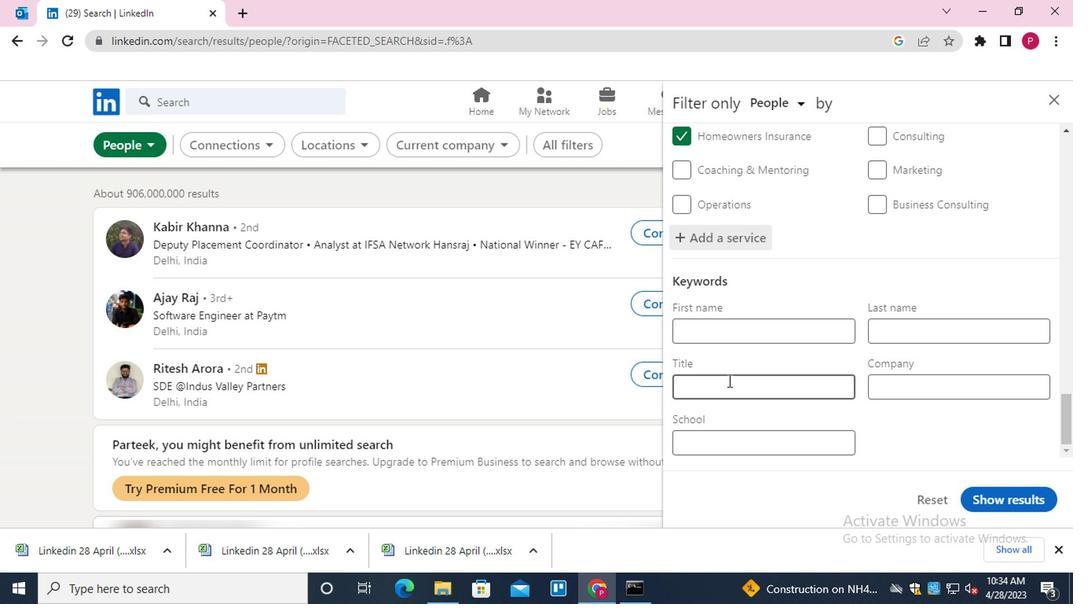 
Action: Mouse pressed left at (578, 331)
Screenshot: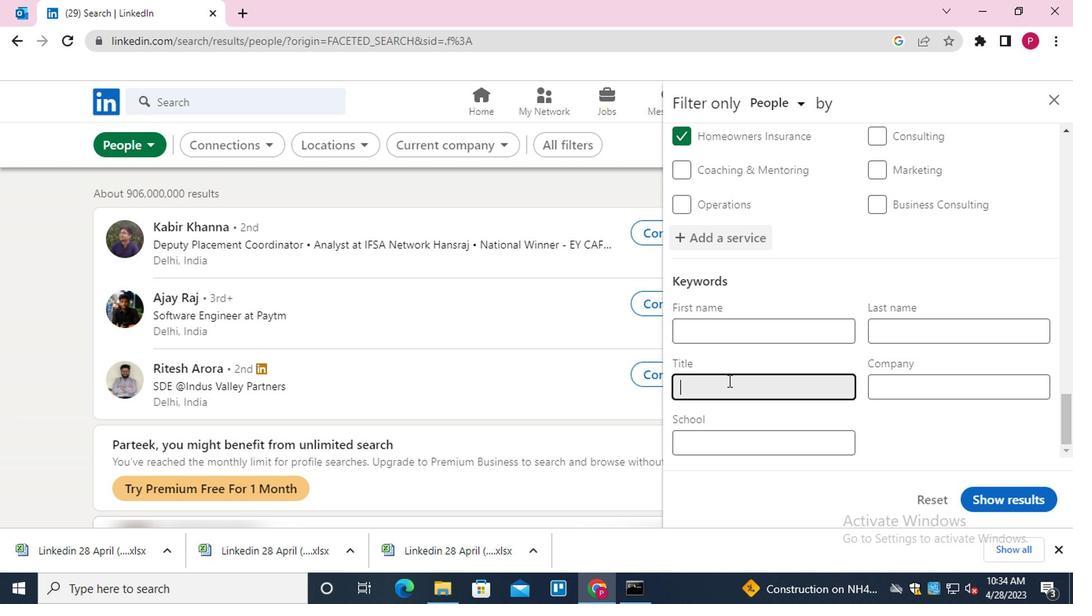 
Action: Key pressed <Key.shift>PLAYWRIGHT
Screenshot: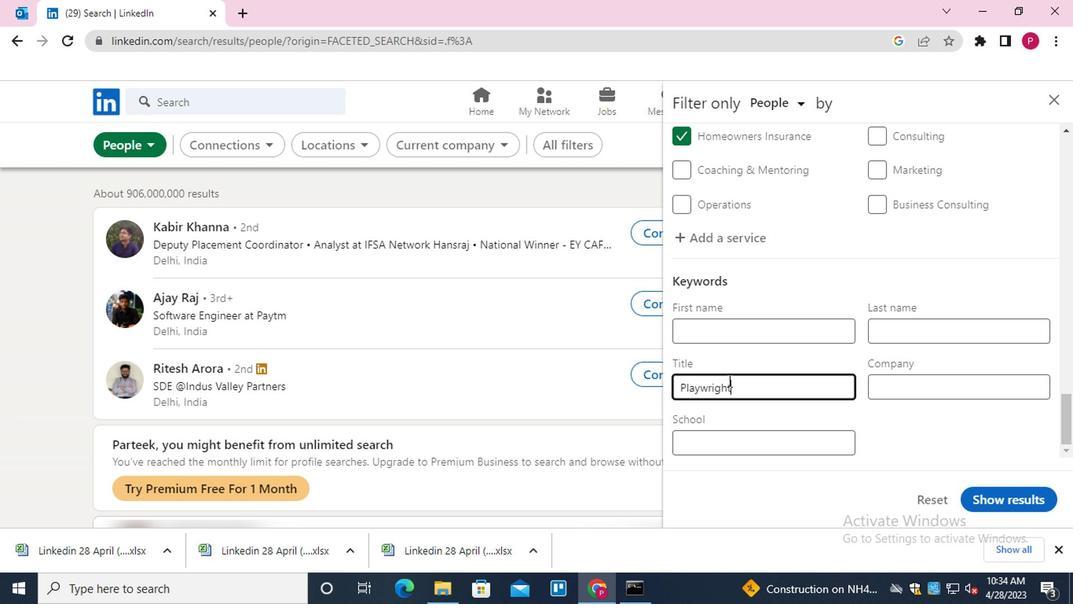 
Action: Mouse moved to (800, 407)
Screenshot: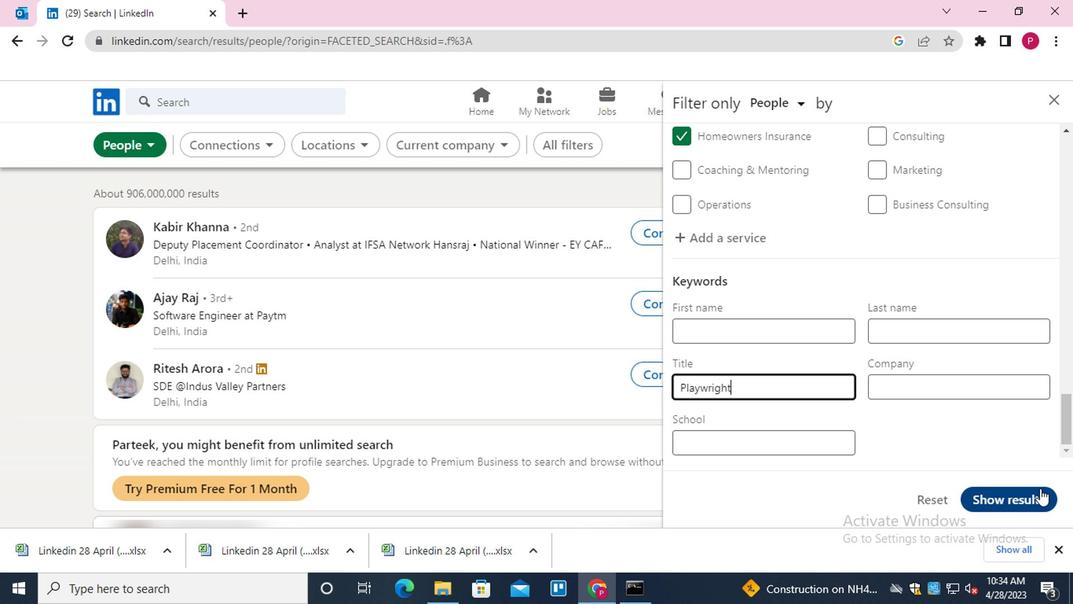 
Action: Mouse pressed left at (800, 407)
Screenshot: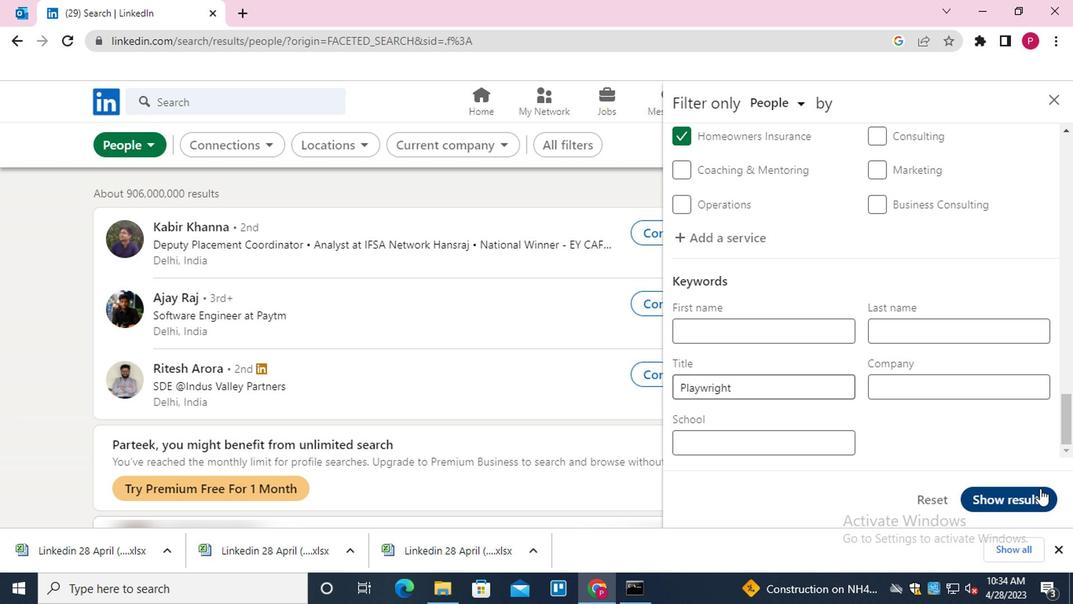 
Action: Mouse moved to (414, 293)
Screenshot: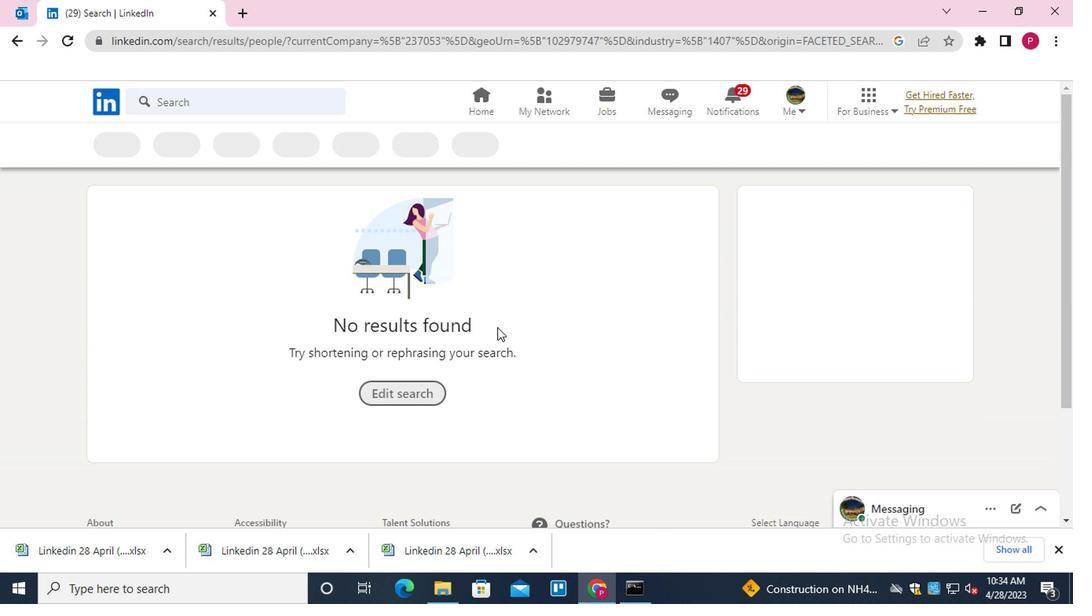 
